 Task: Create a due date automation trigger when advanced on, on the wednesday after a card is due add content with a name containing resume at 11:00 AM.
Action: Mouse moved to (1383, 121)
Screenshot: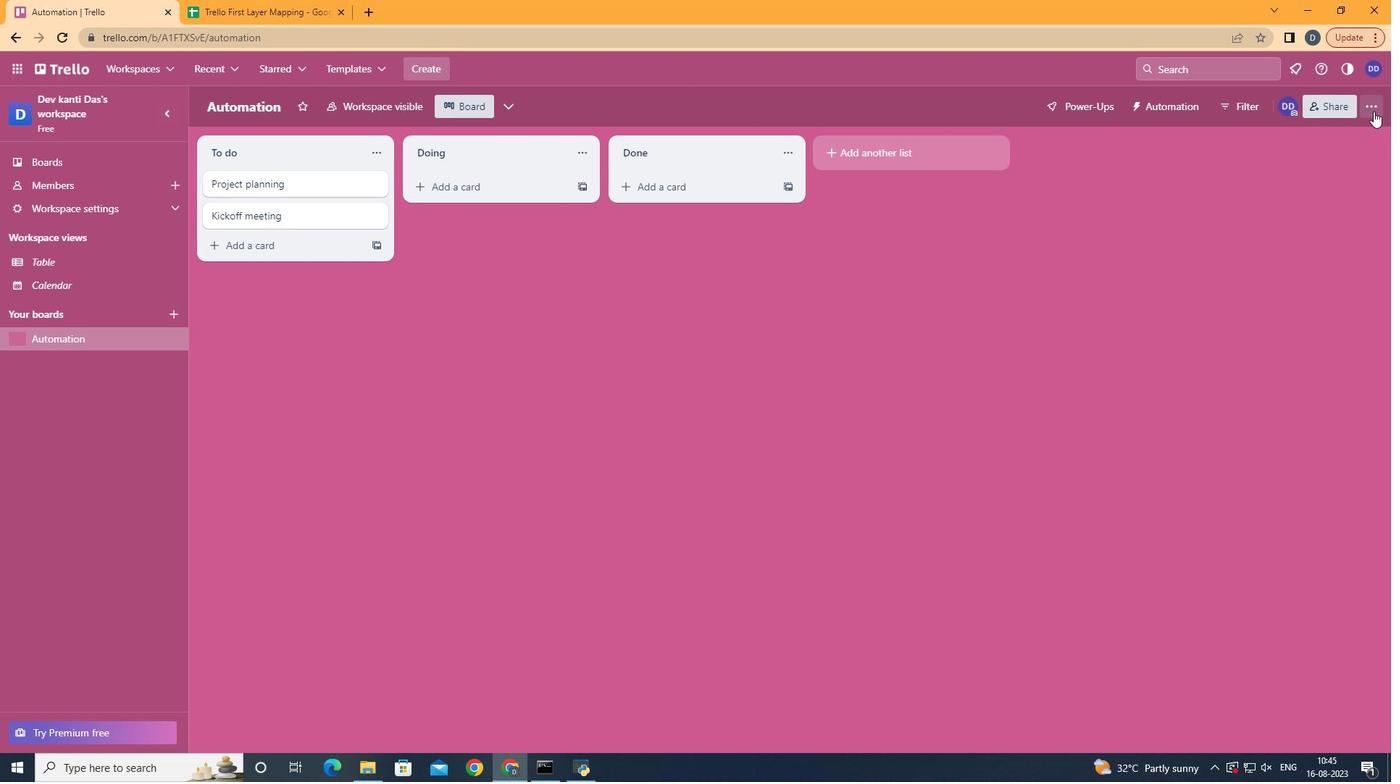 
Action: Mouse pressed left at (1383, 121)
Screenshot: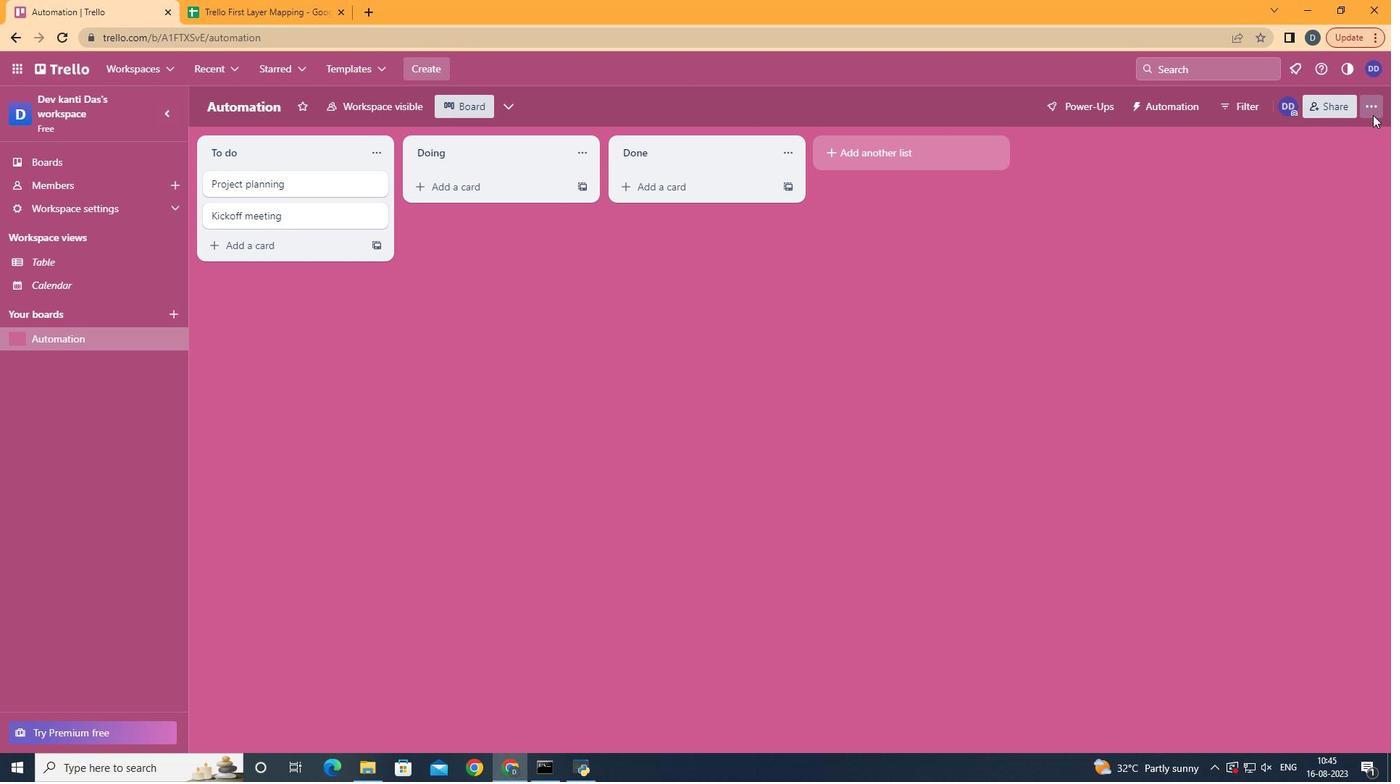 
Action: Mouse moved to (1286, 336)
Screenshot: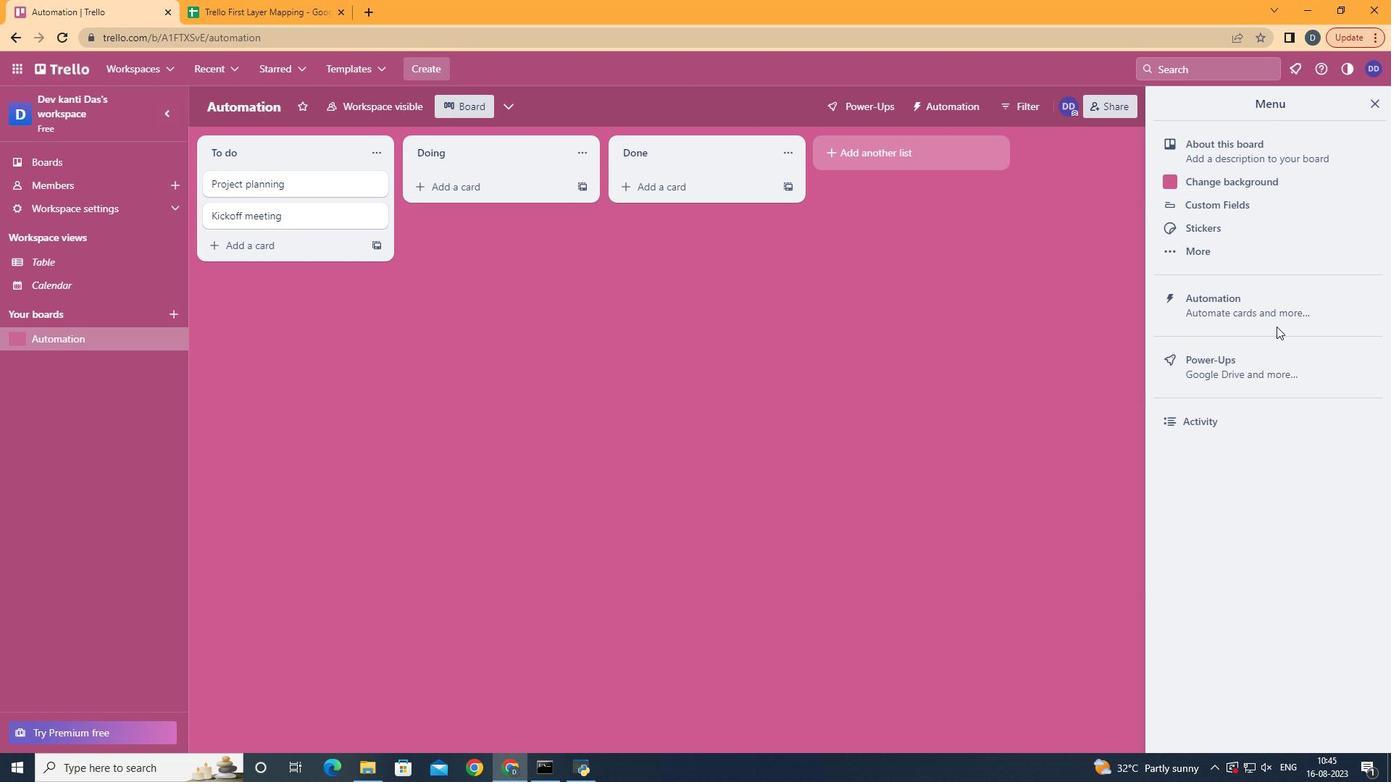 
Action: Mouse pressed left at (1286, 336)
Screenshot: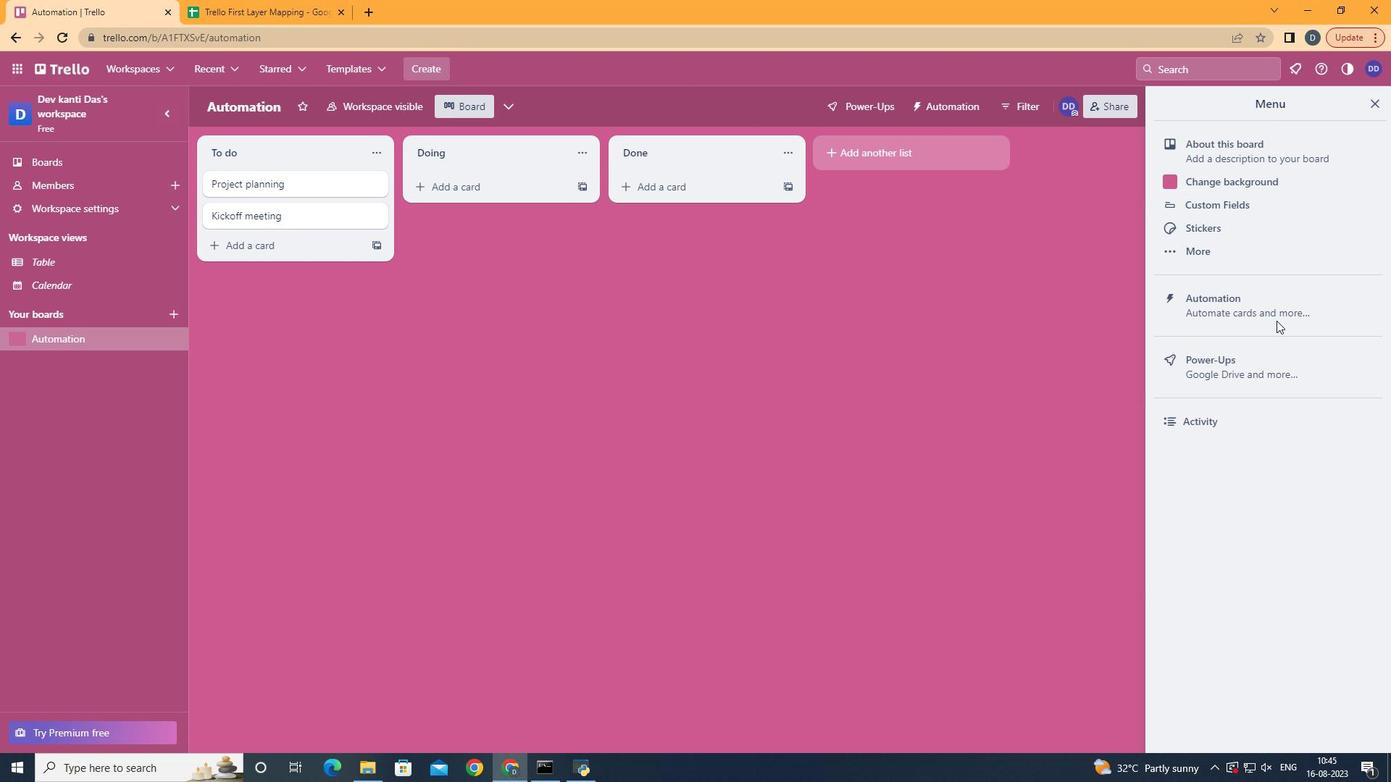 
Action: Mouse moved to (1290, 315)
Screenshot: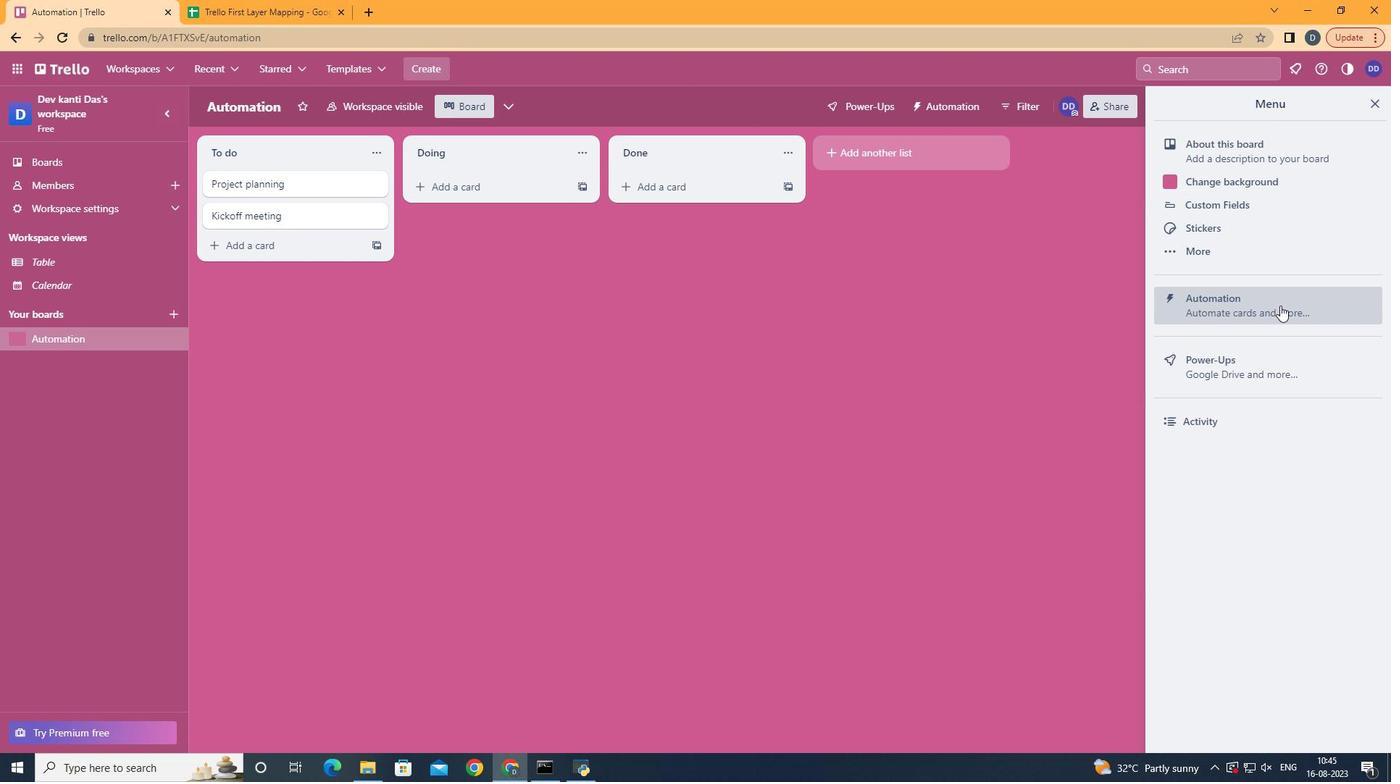 
Action: Mouse pressed left at (1290, 315)
Screenshot: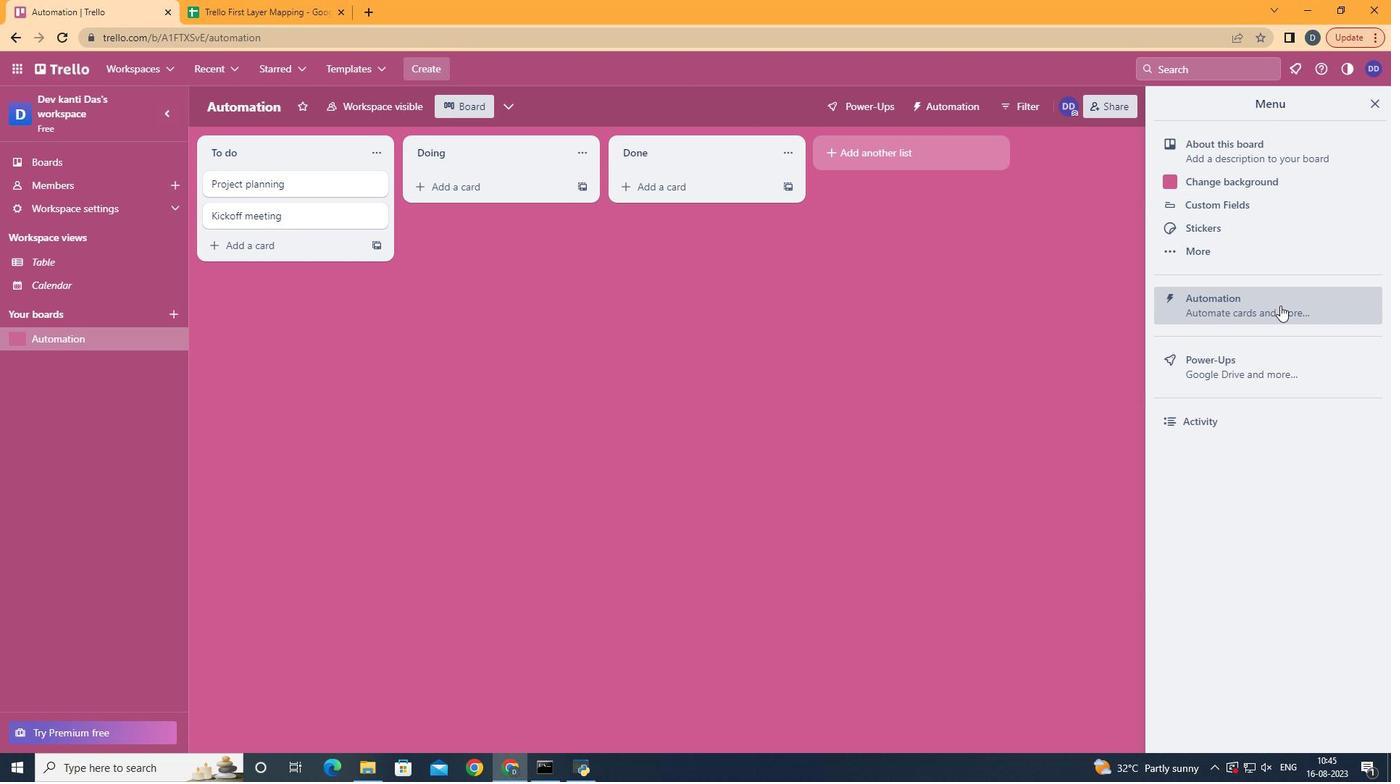 
Action: Mouse moved to (286, 295)
Screenshot: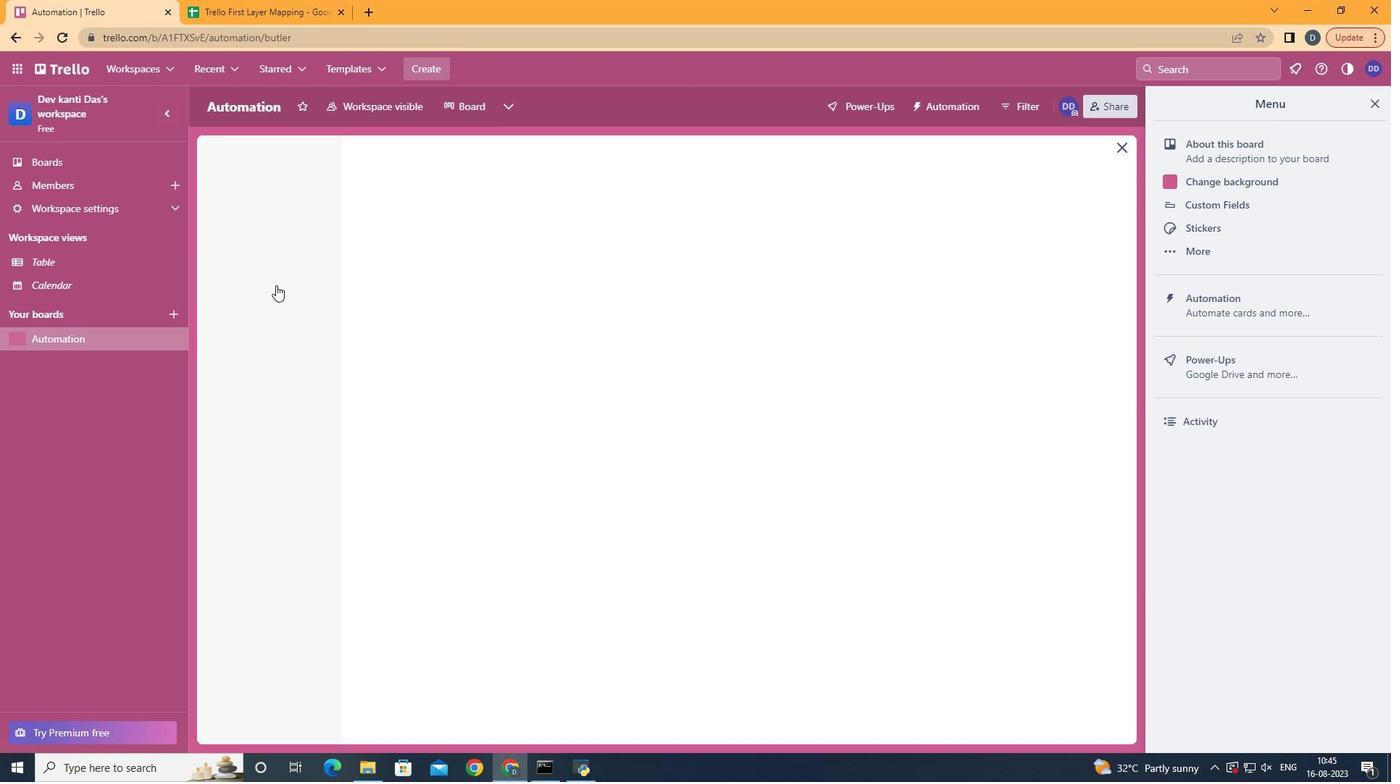 
Action: Mouse pressed left at (286, 295)
Screenshot: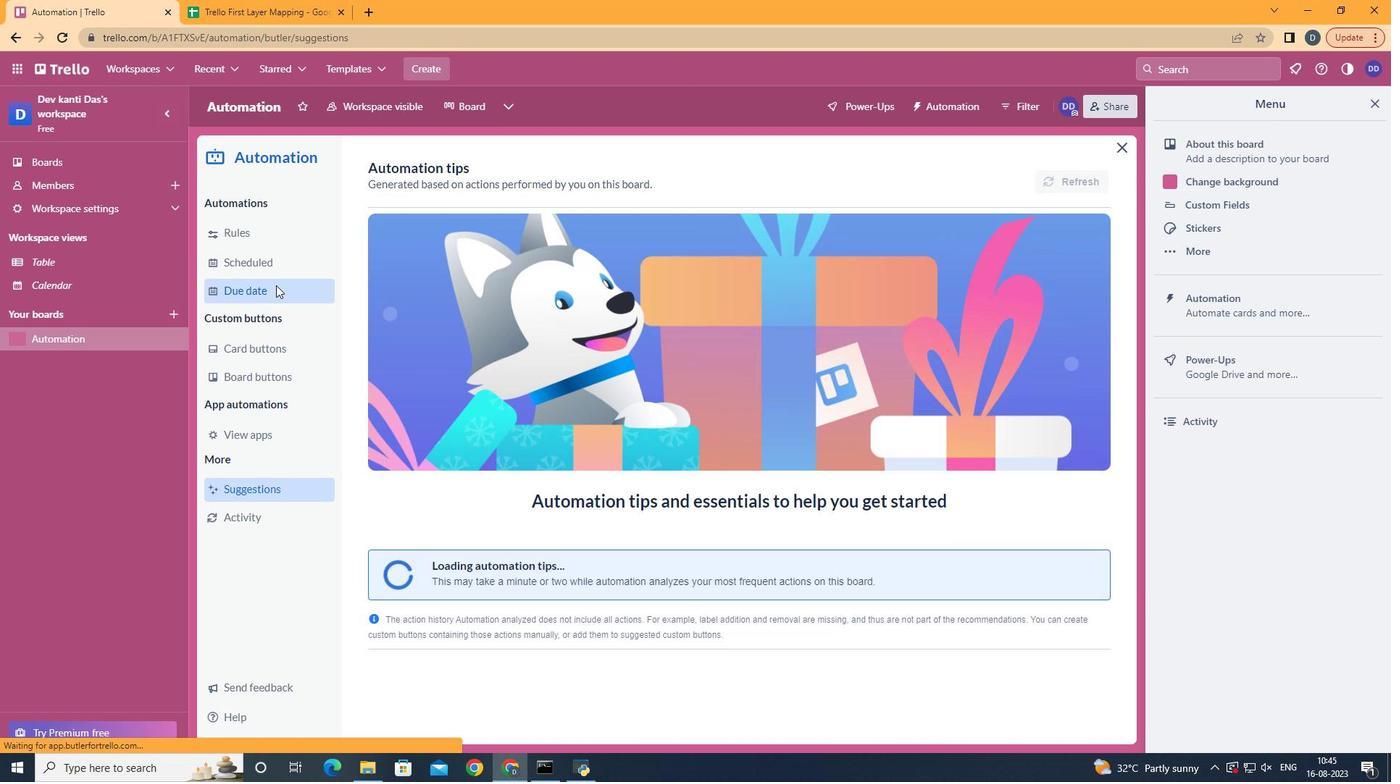 
Action: Mouse moved to (1012, 174)
Screenshot: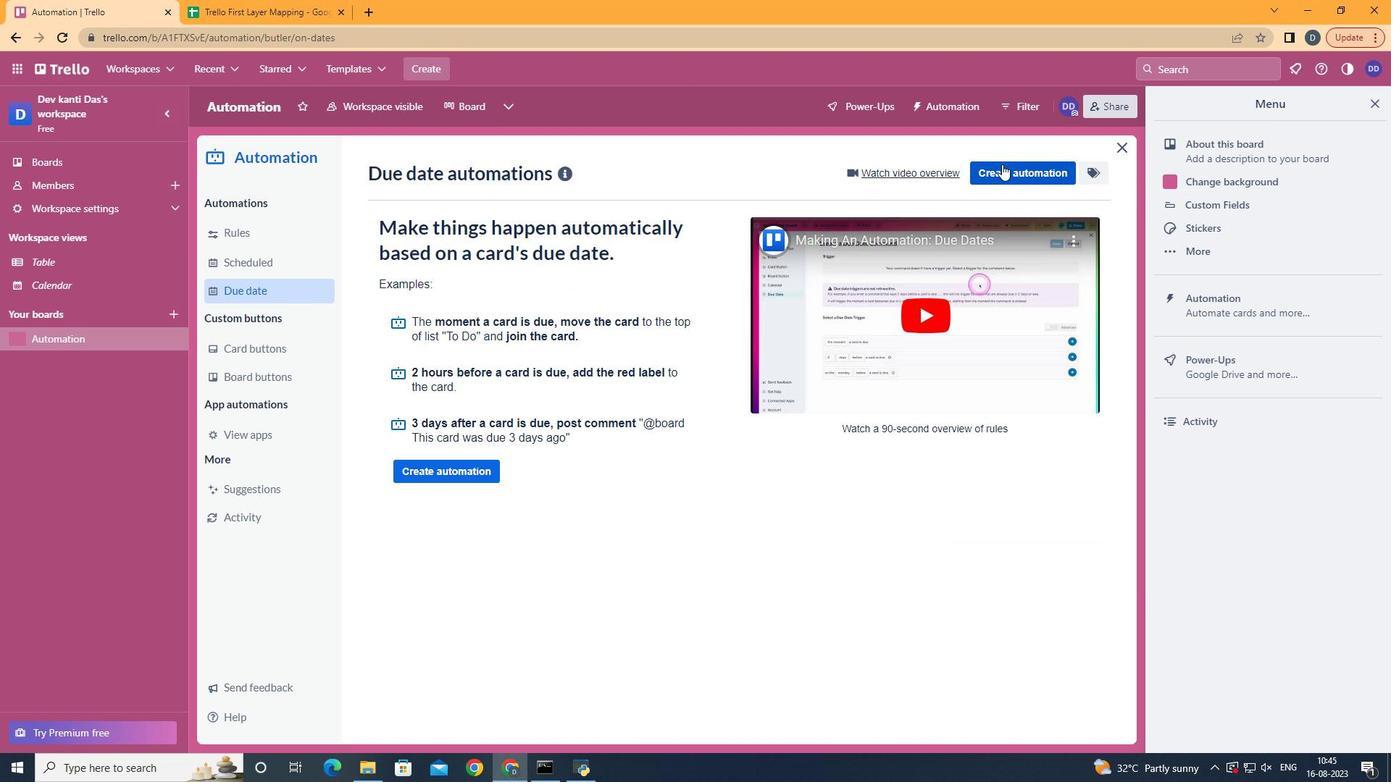
Action: Mouse pressed left at (1012, 174)
Screenshot: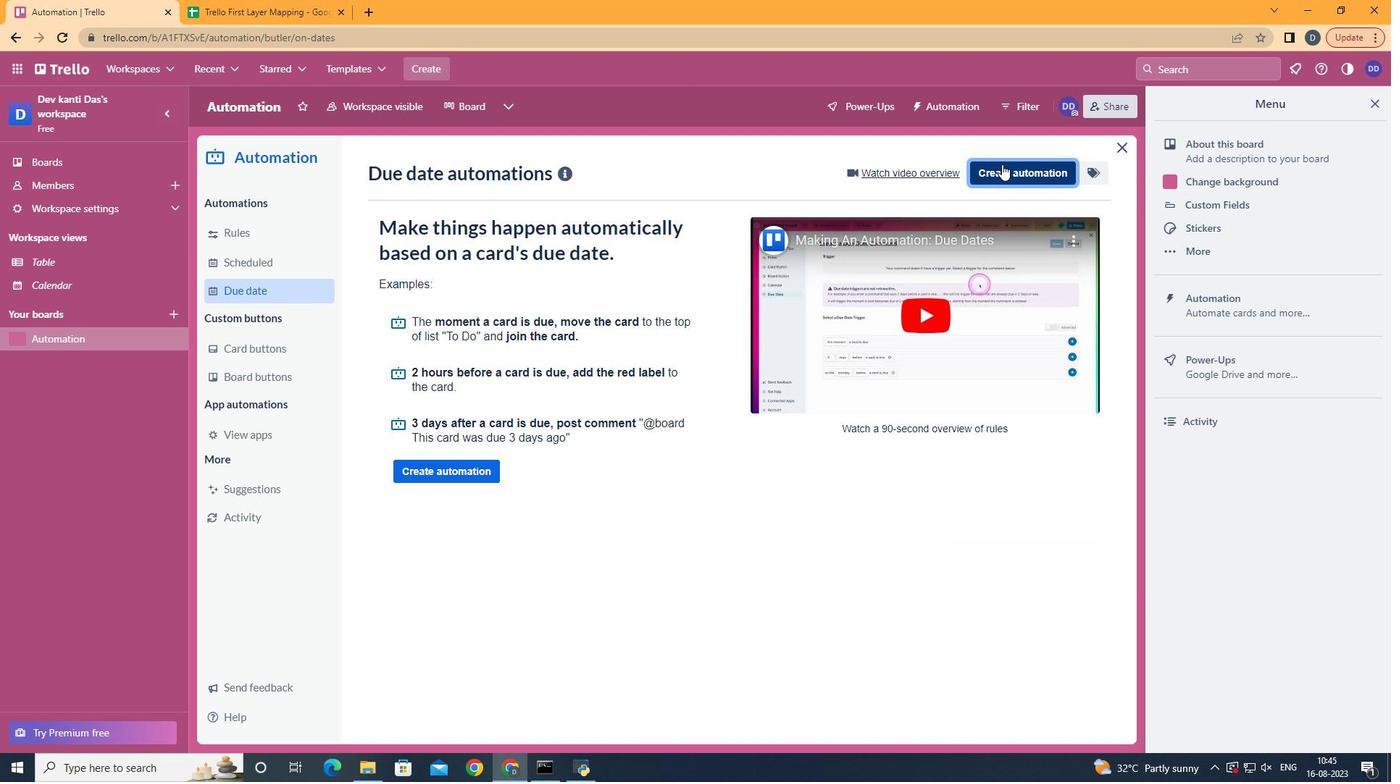 
Action: Mouse moved to (727, 325)
Screenshot: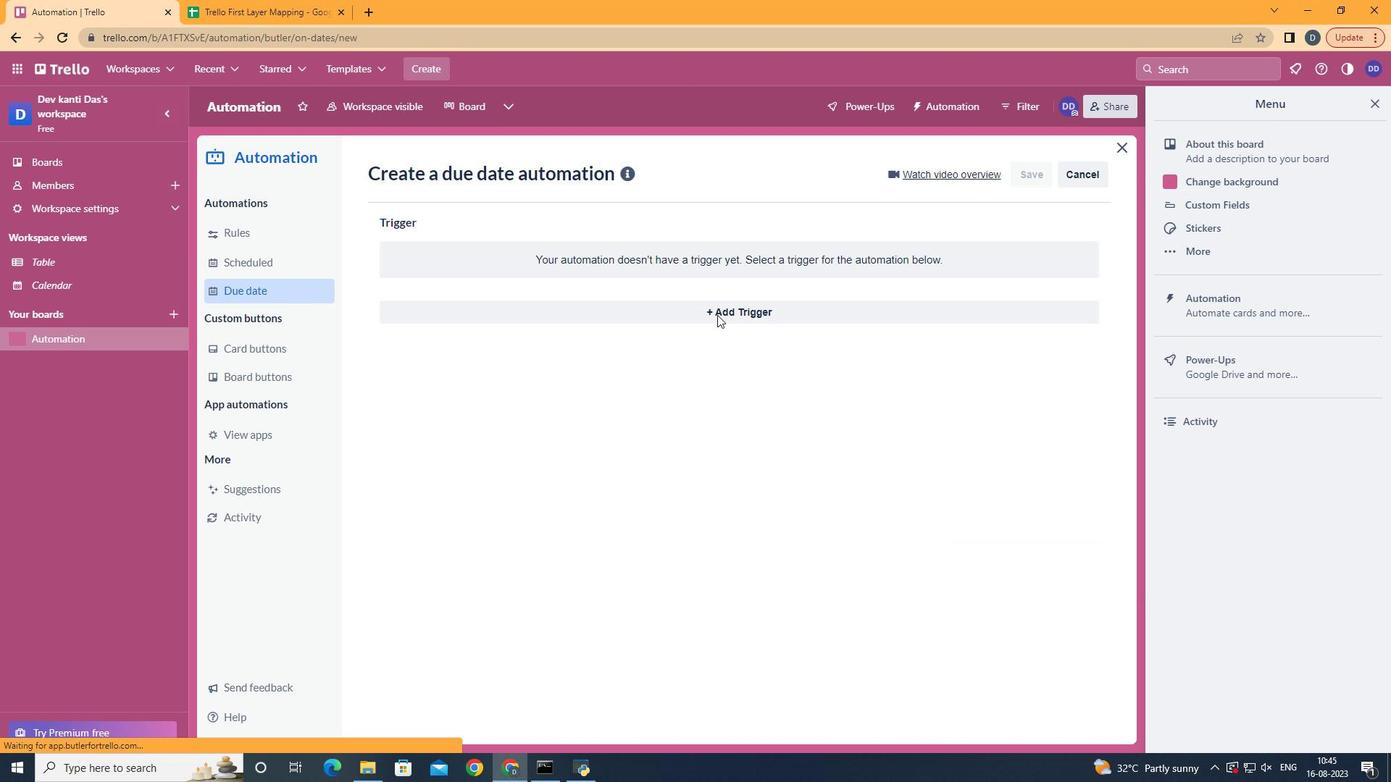 
Action: Mouse pressed left at (727, 325)
Screenshot: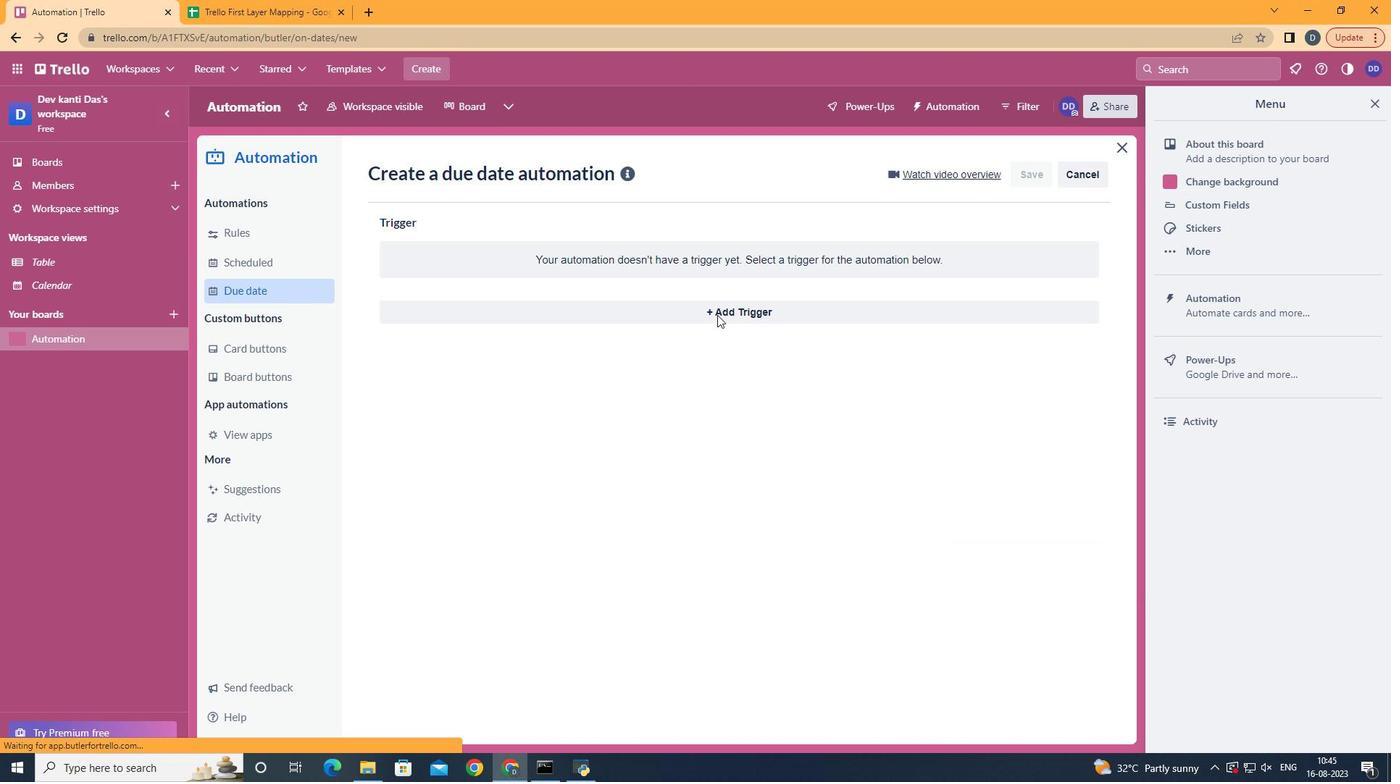 
Action: Mouse moved to (475, 445)
Screenshot: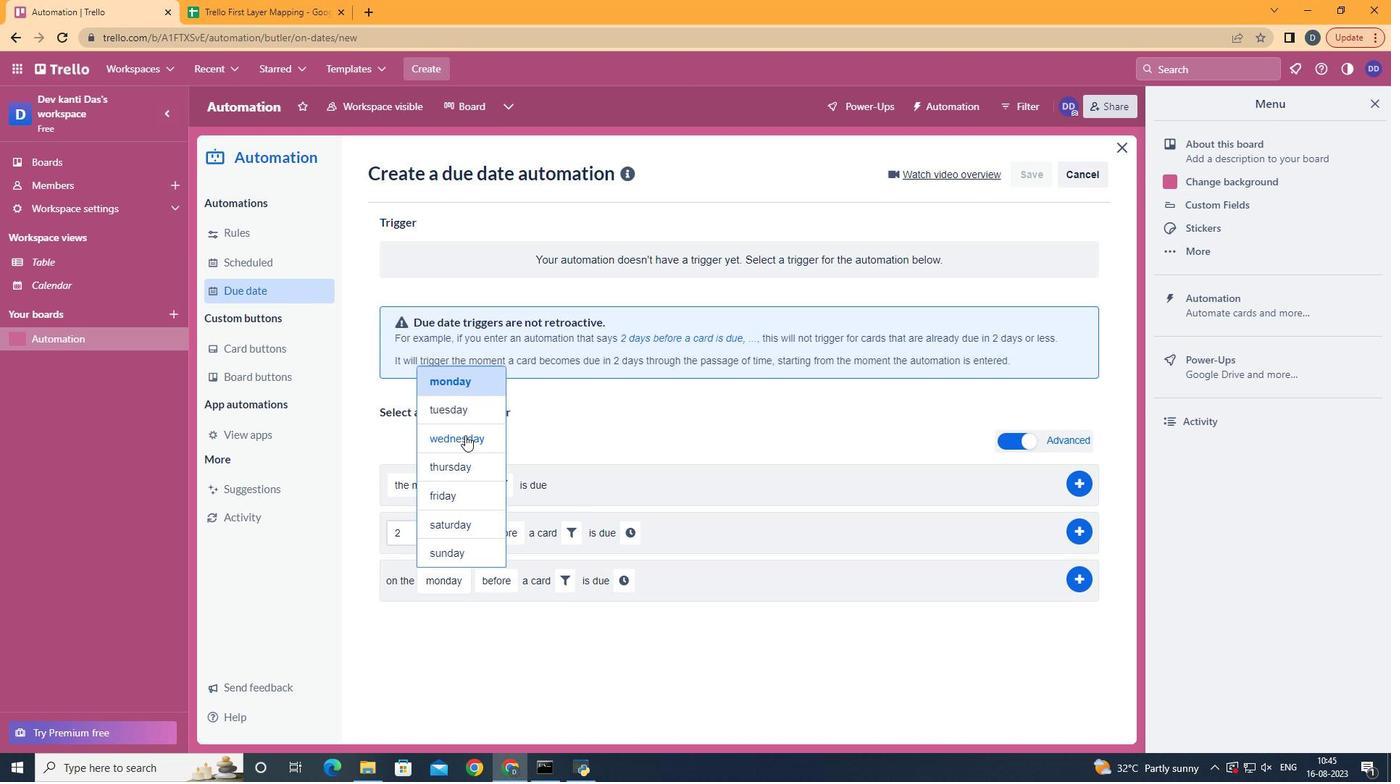 
Action: Mouse pressed left at (475, 445)
Screenshot: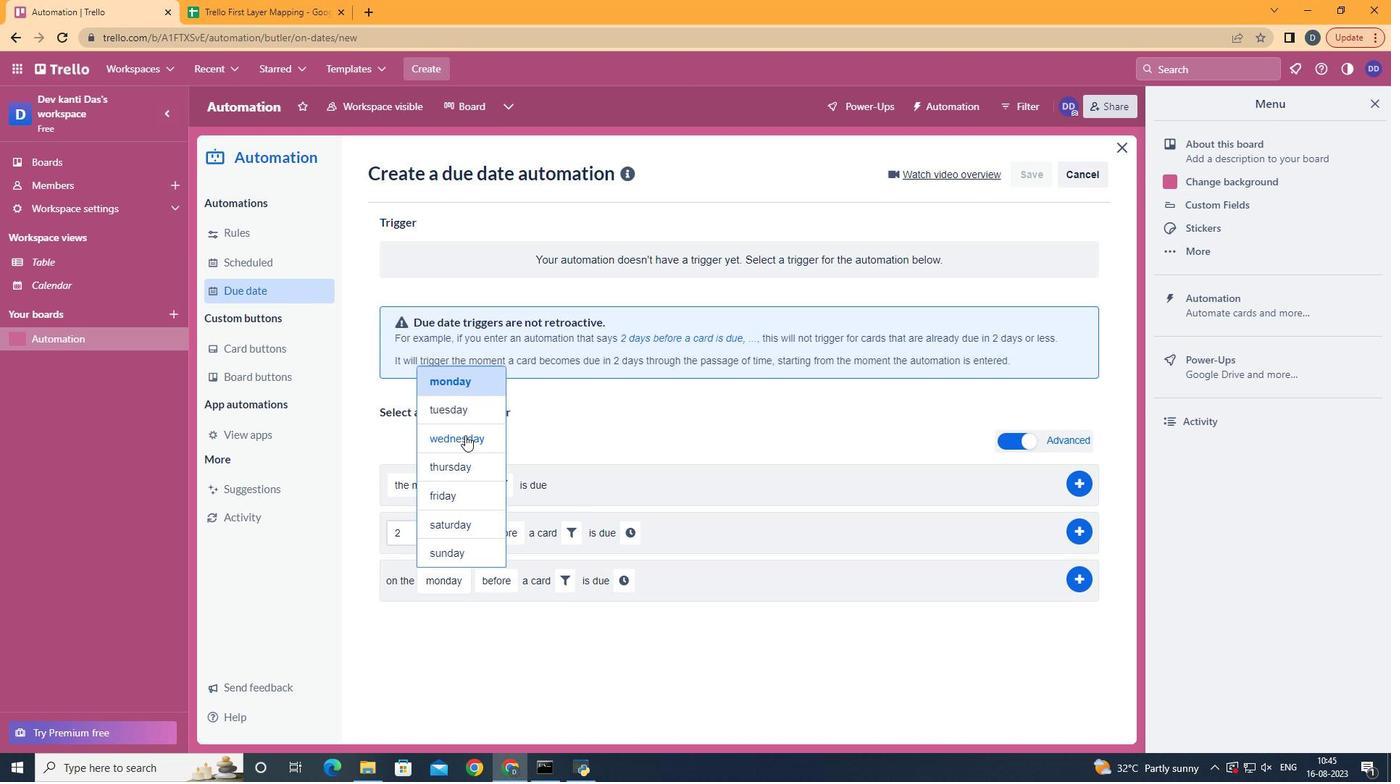 
Action: Mouse moved to (537, 646)
Screenshot: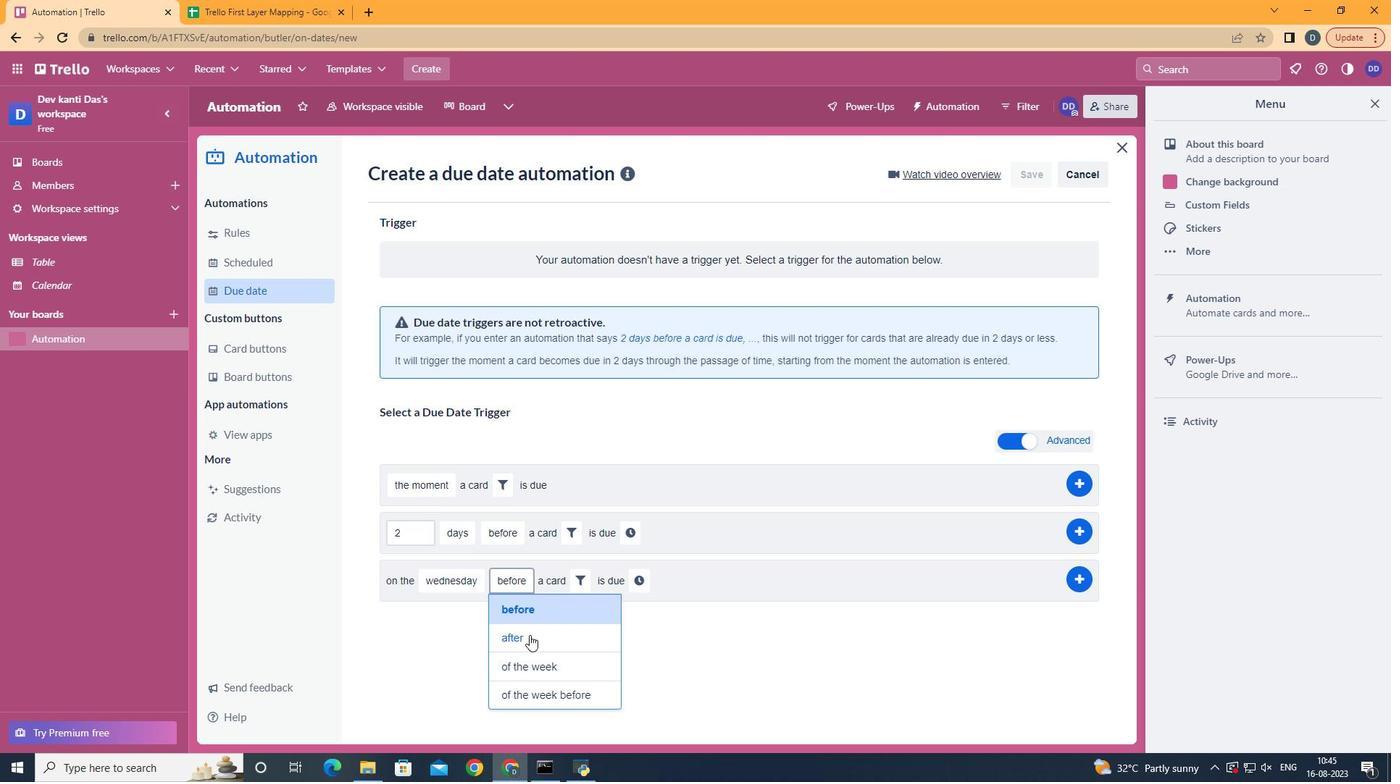
Action: Mouse pressed left at (537, 646)
Screenshot: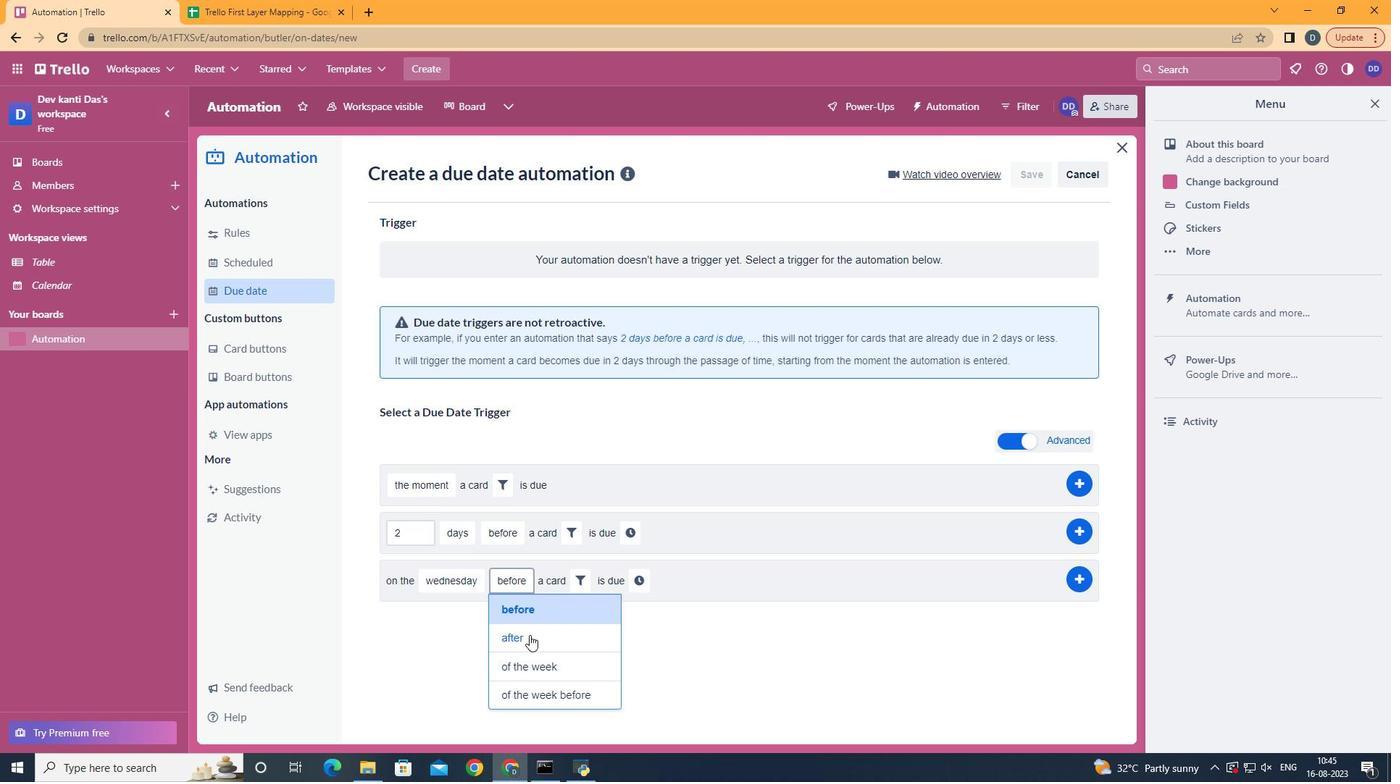 
Action: Mouse moved to (581, 586)
Screenshot: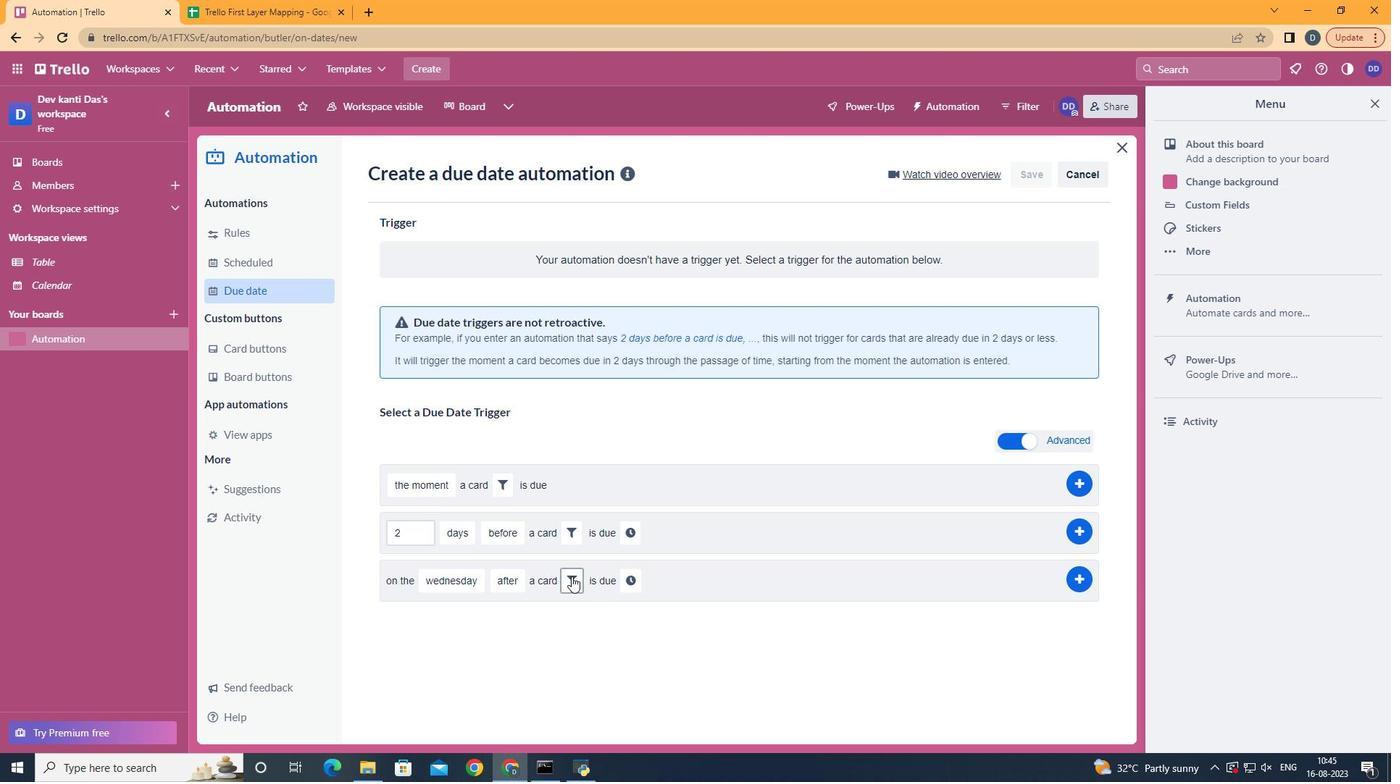 
Action: Mouse pressed left at (581, 586)
Screenshot: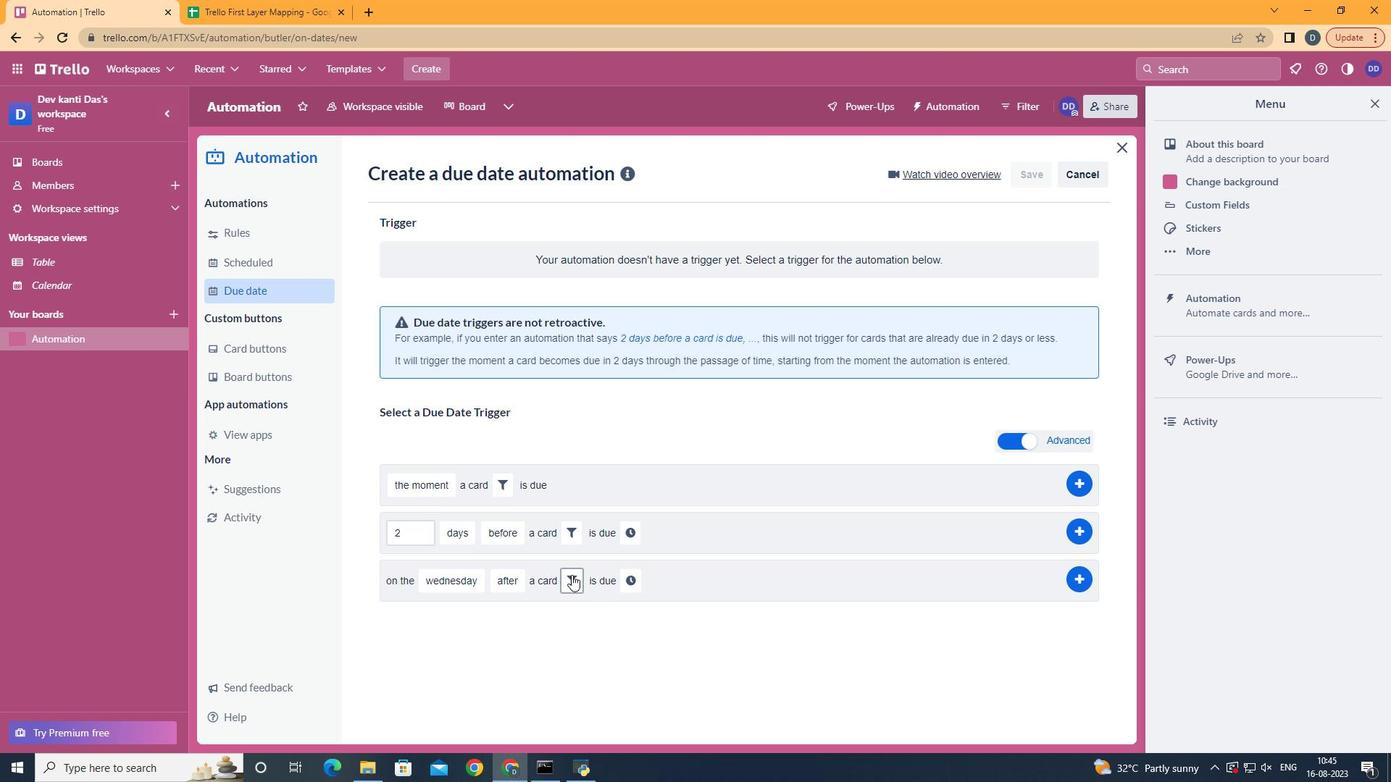 
Action: Mouse moved to (762, 632)
Screenshot: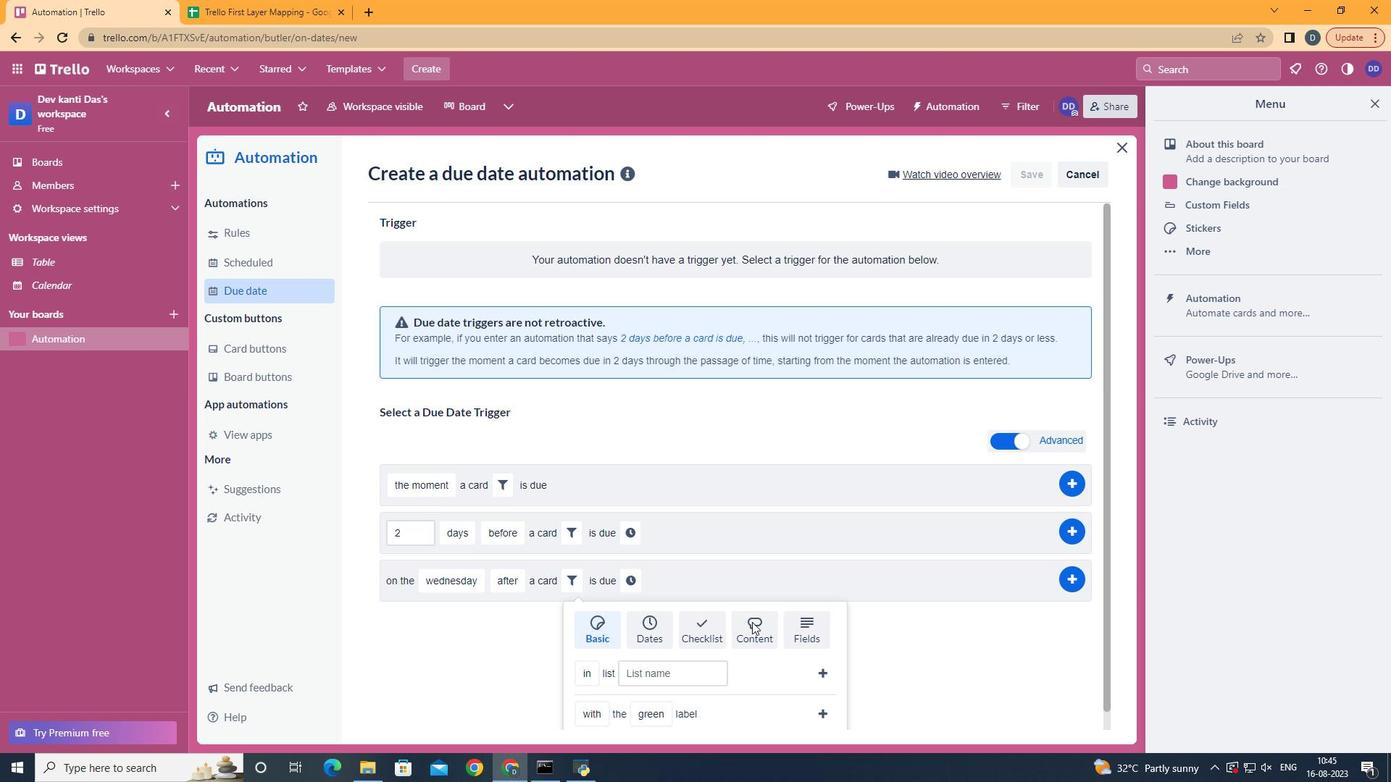 
Action: Mouse pressed left at (762, 632)
Screenshot: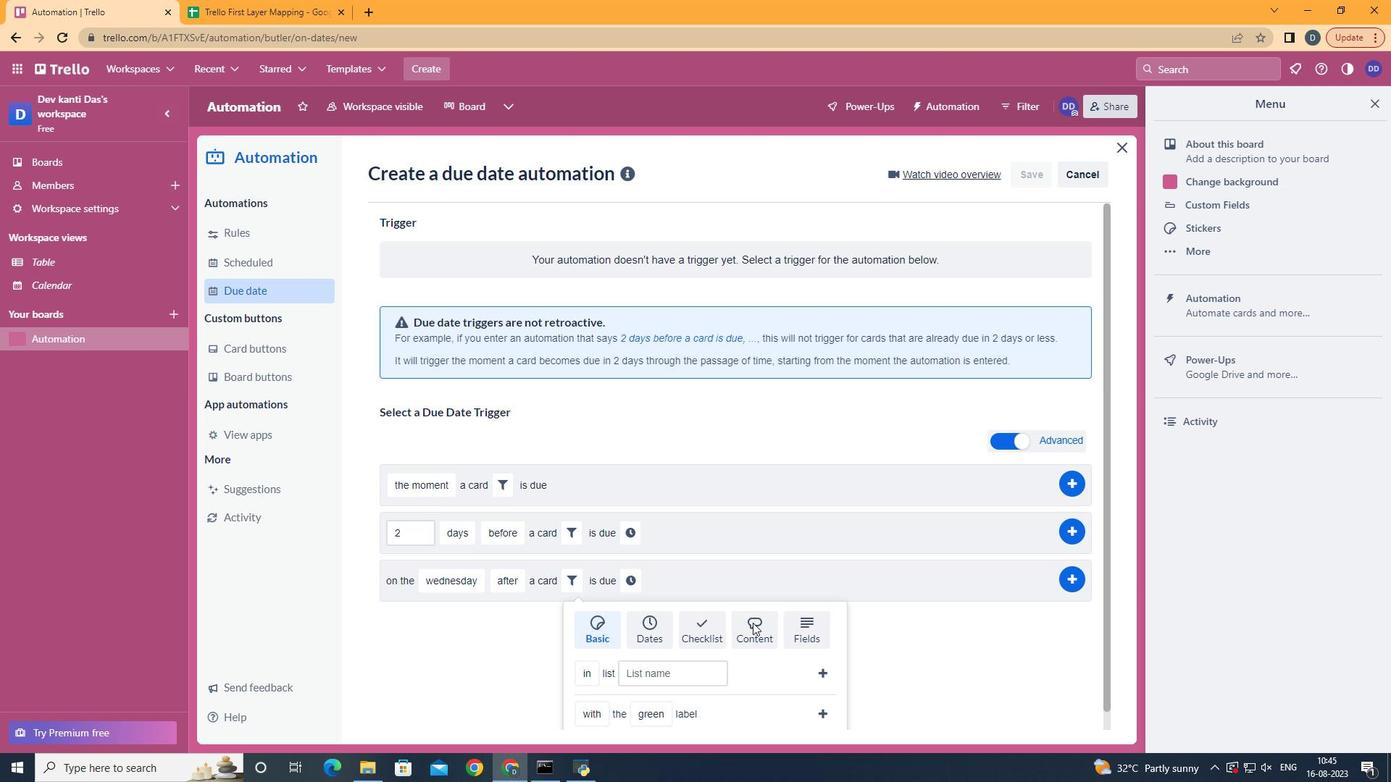 
Action: Mouse moved to (730, 574)
Screenshot: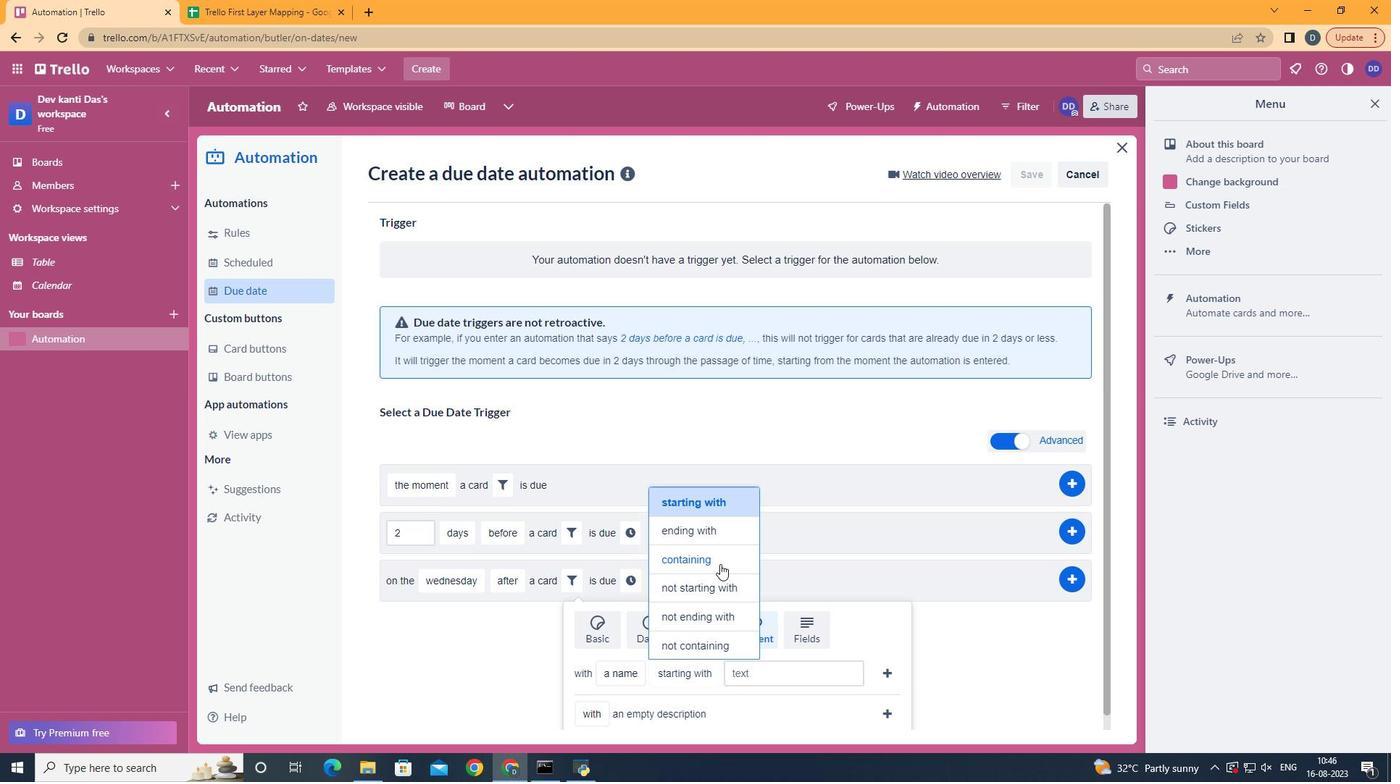 
Action: Mouse pressed left at (730, 574)
Screenshot: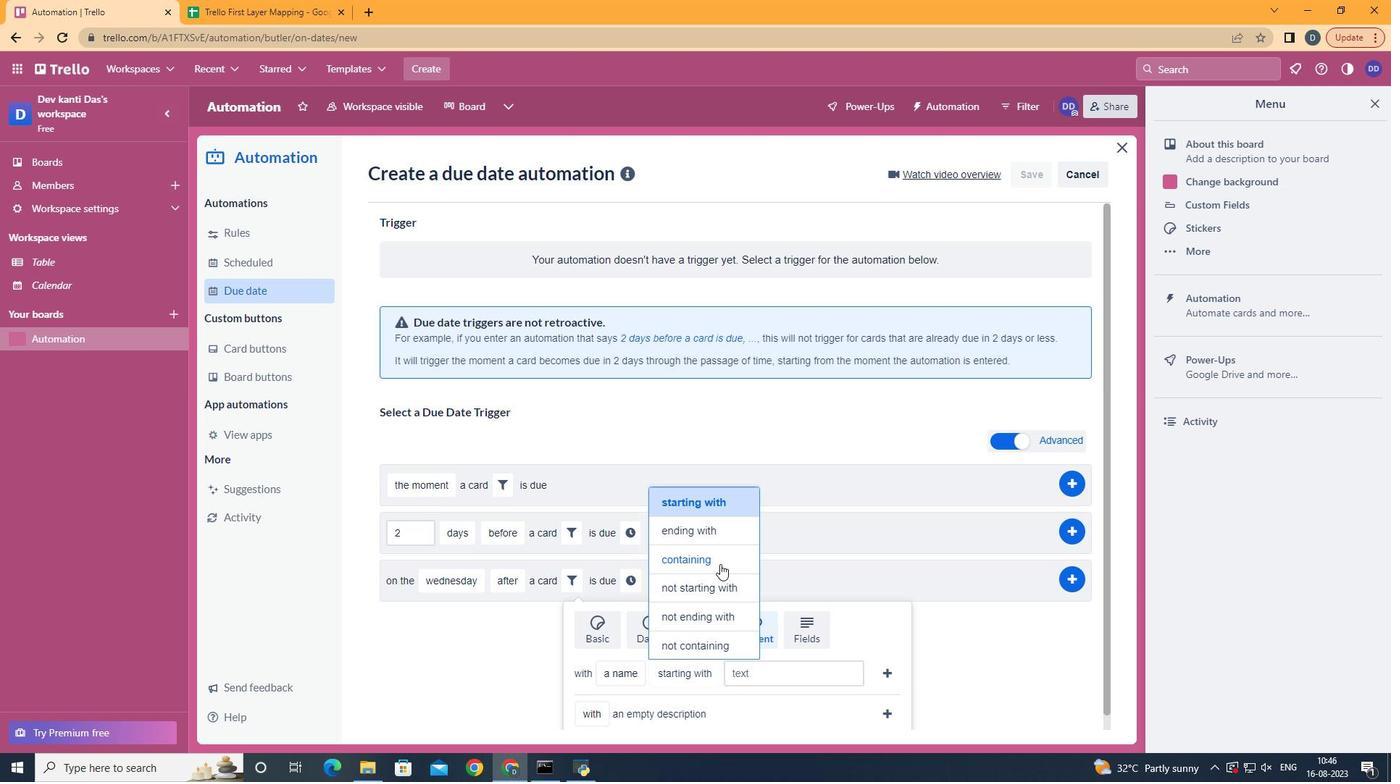 
Action: Mouse moved to (783, 683)
Screenshot: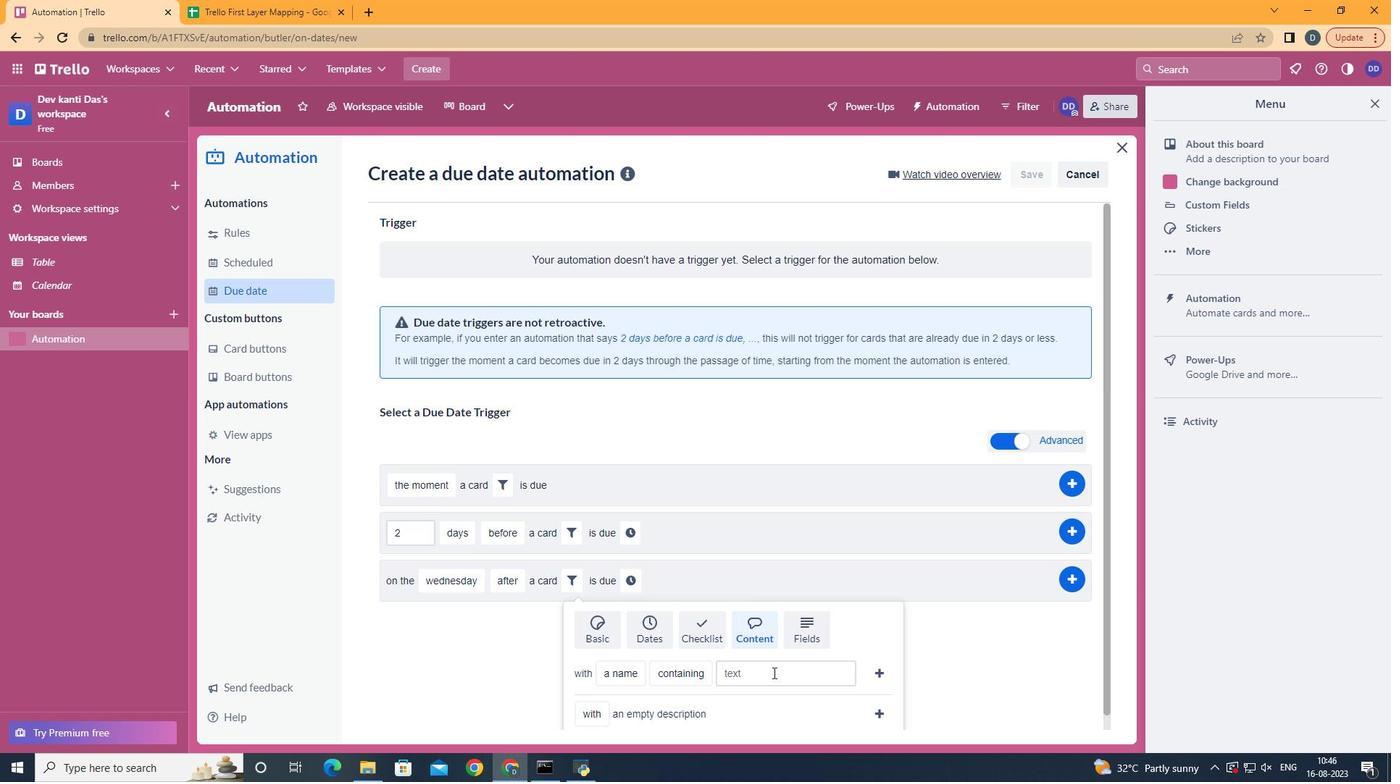 
Action: Mouse pressed left at (783, 683)
Screenshot: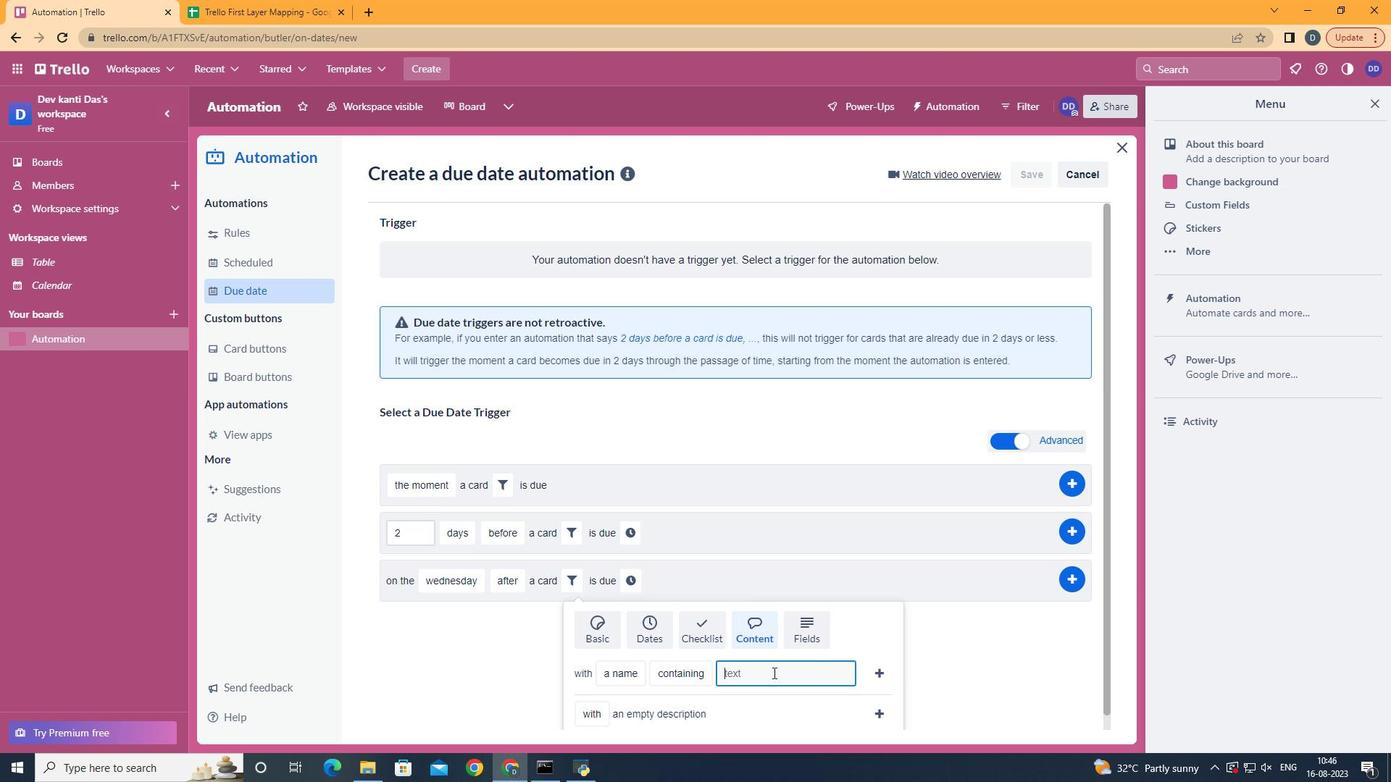 
Action: Mouse moved to (783, 683)
Screenshot: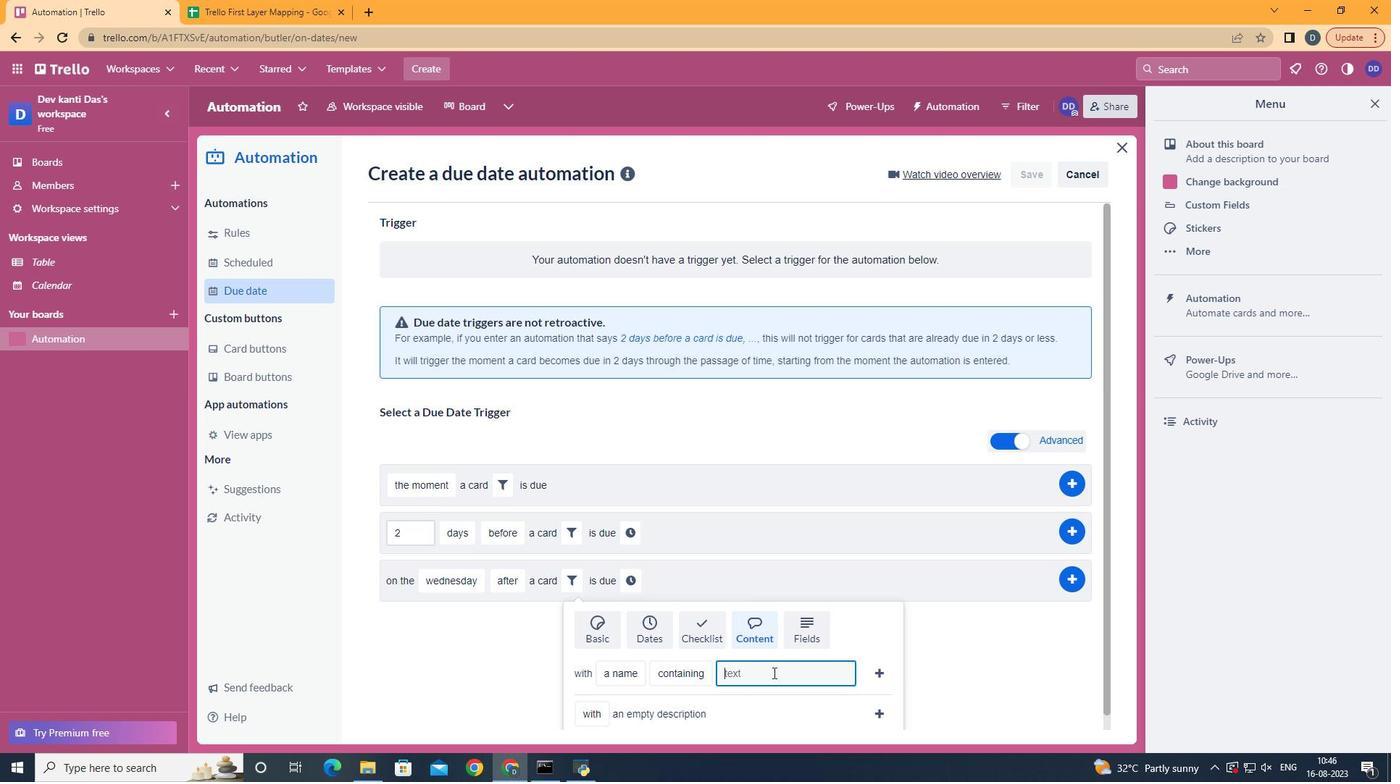 
Action: Key pressed <Key.shift>Res<Key.backspace><Key.backspace><Key.backspace>resume
Screenshot: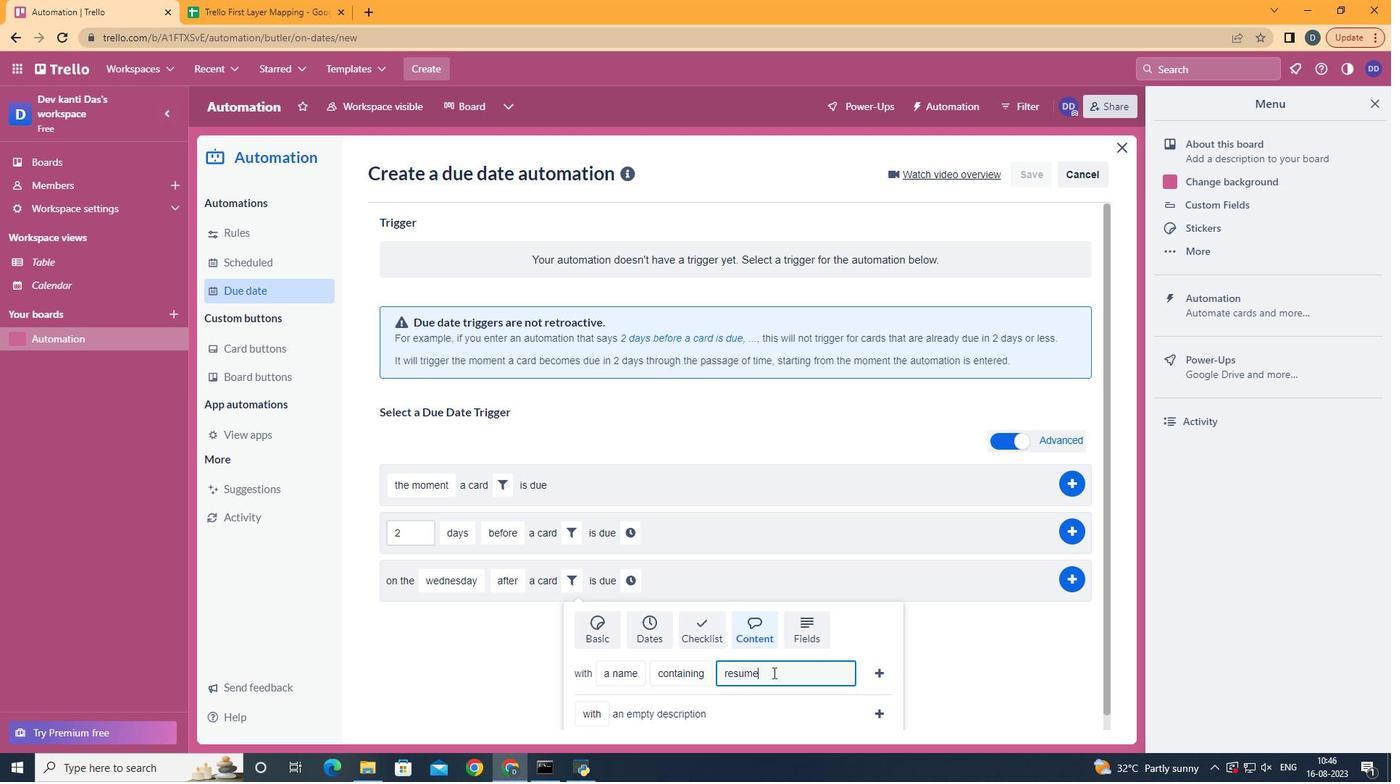 
Action: Mouse moved to (886, 684)
Screenshot: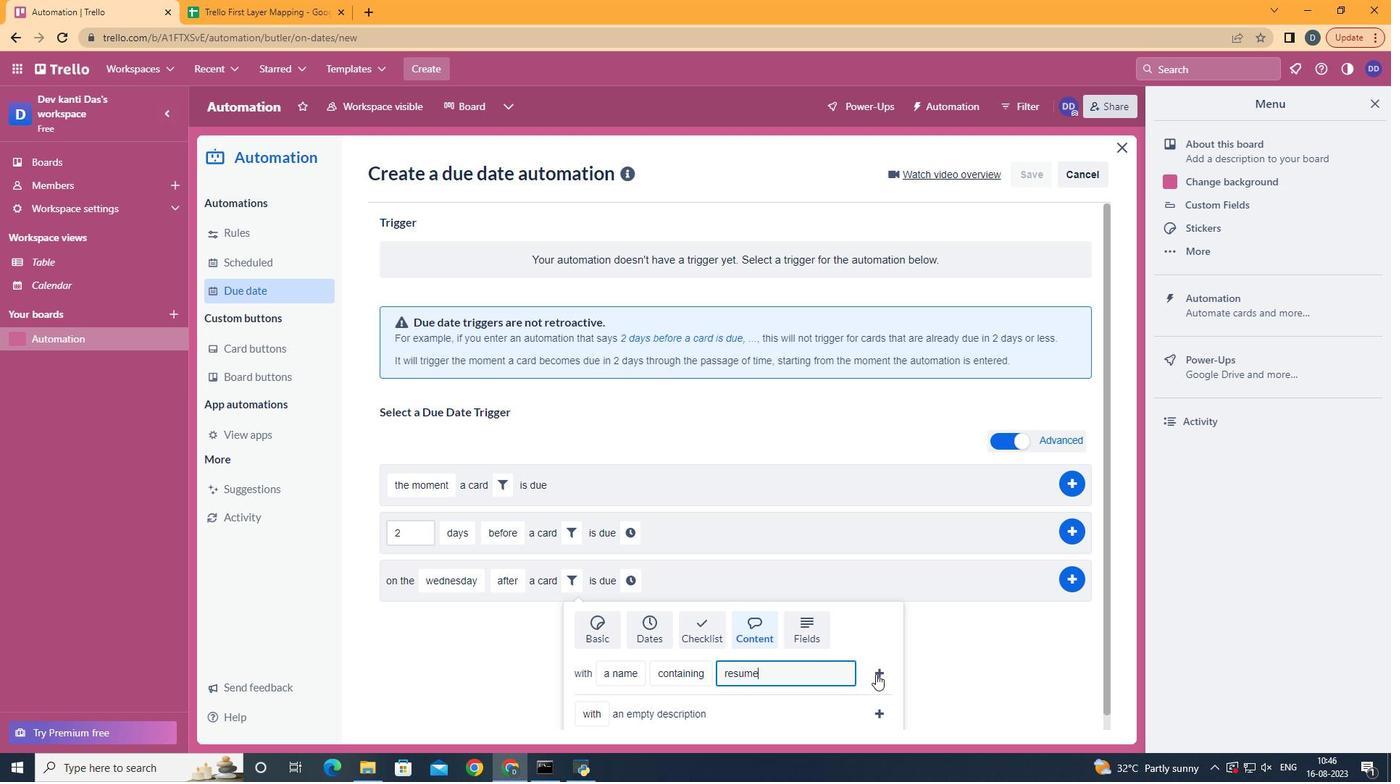 
Action: Mouse pressed left at (886, 684)
Screenshot: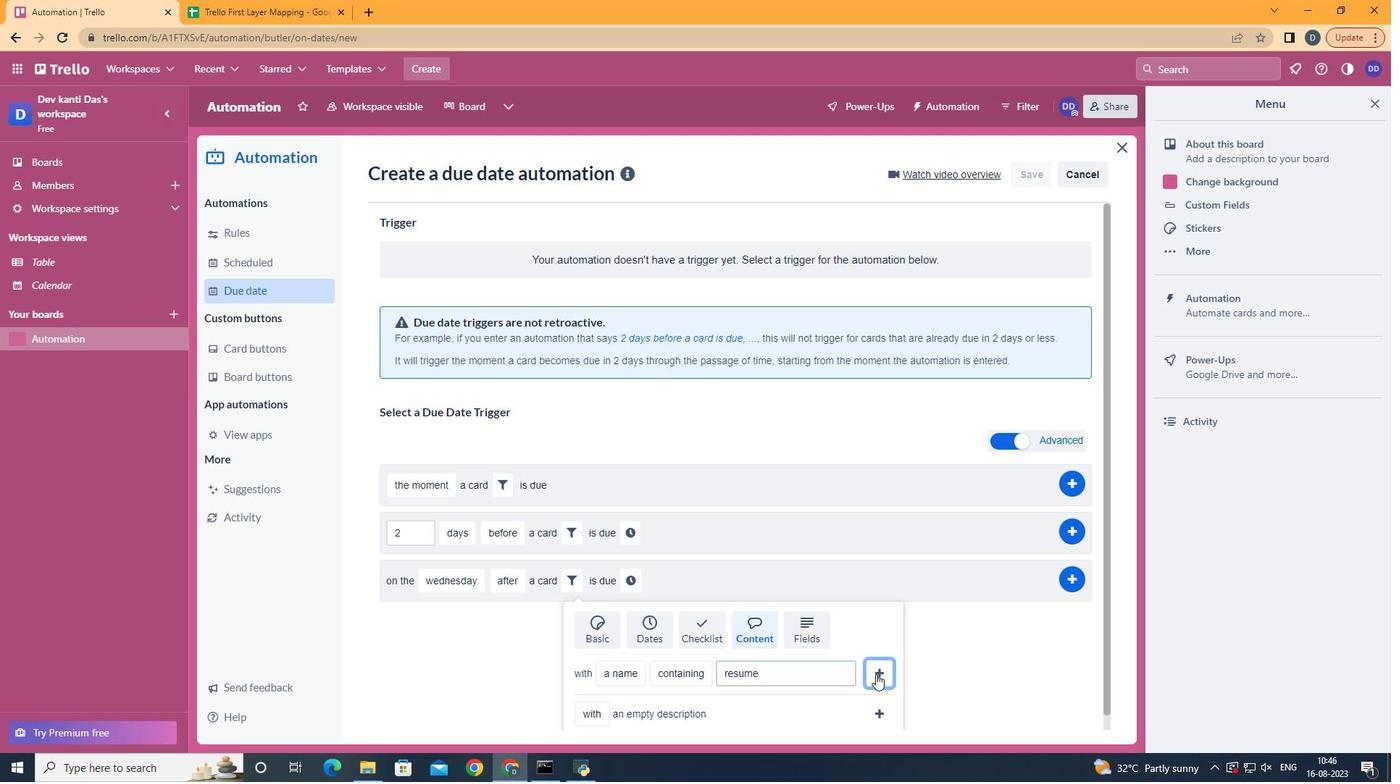 
Action: Mouse moved to (822, 593)
Screenshot: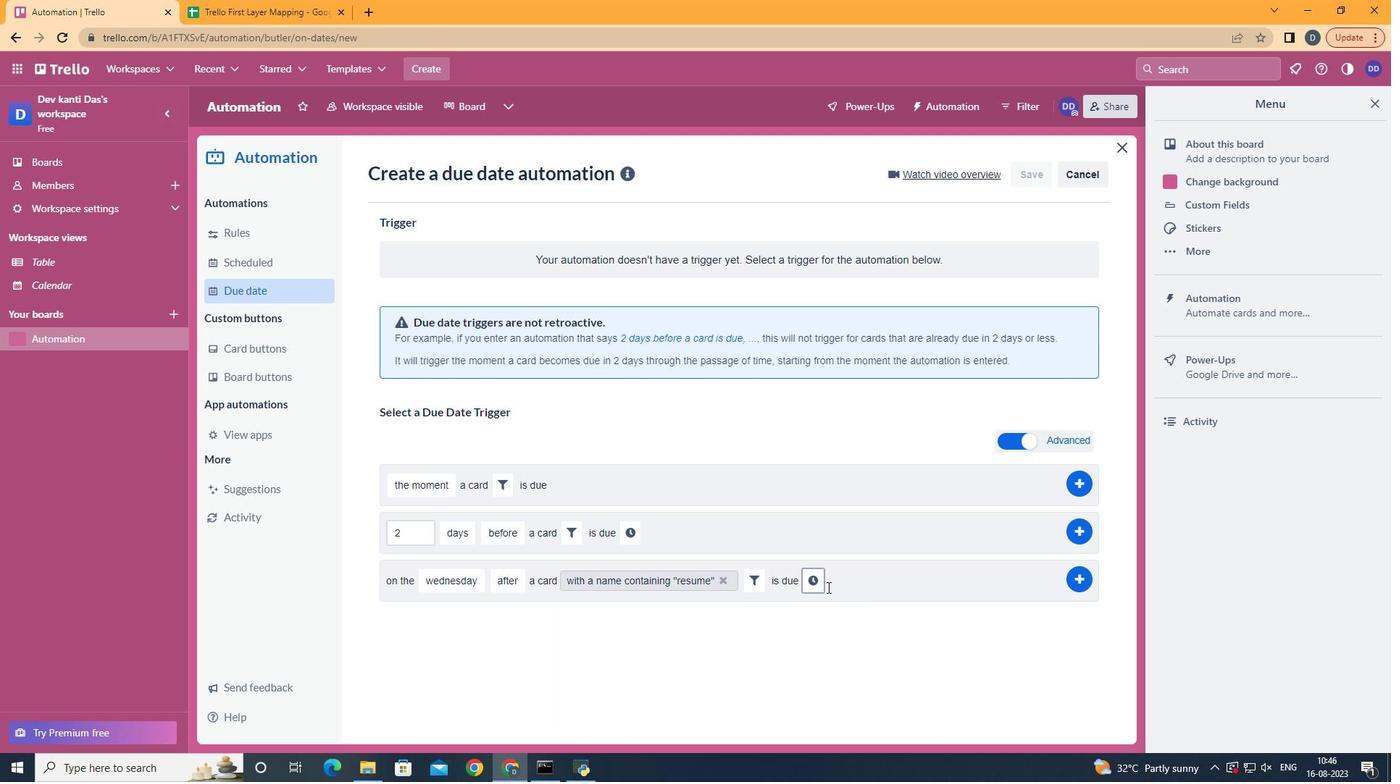 
Action: Mouse pressed left at (822, 593)
Screenshot: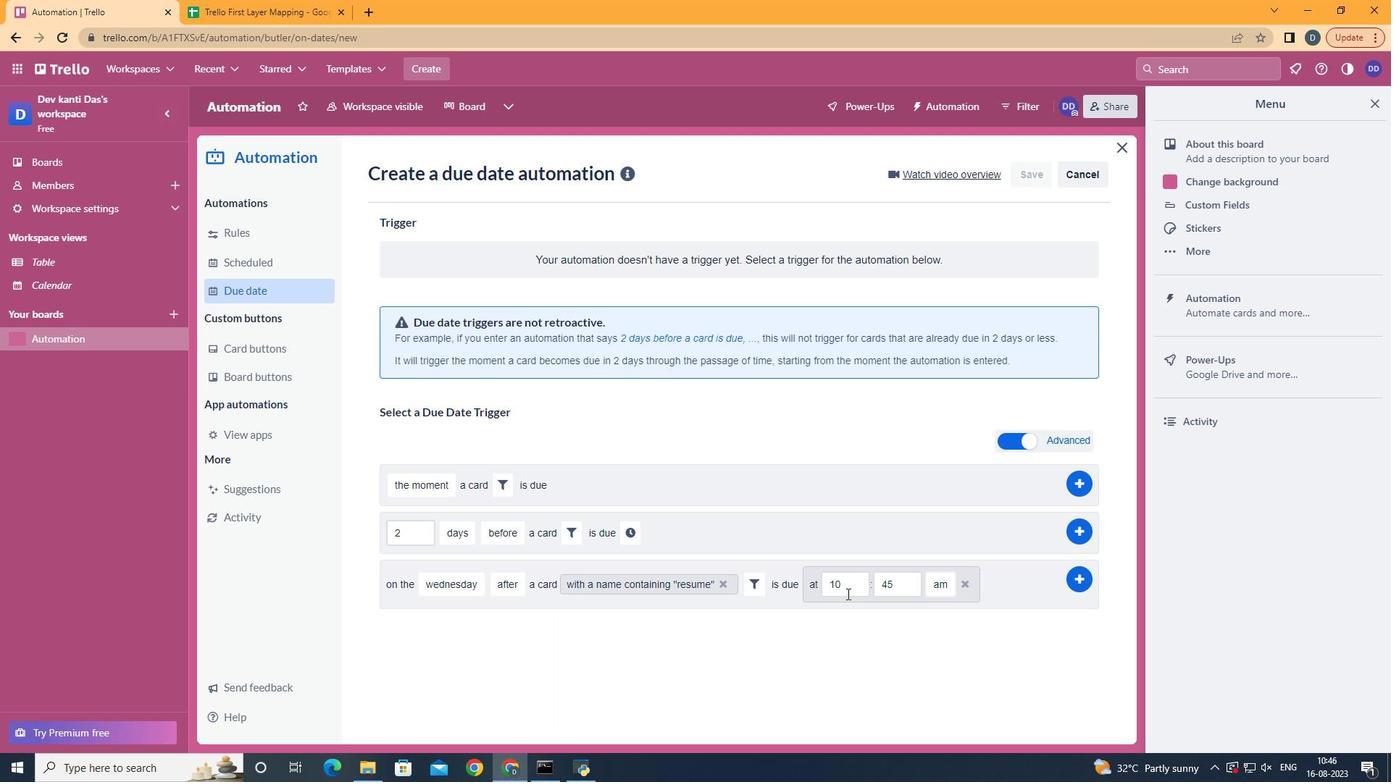 
Action: Mouse moved to (871, 607)
Screenshot: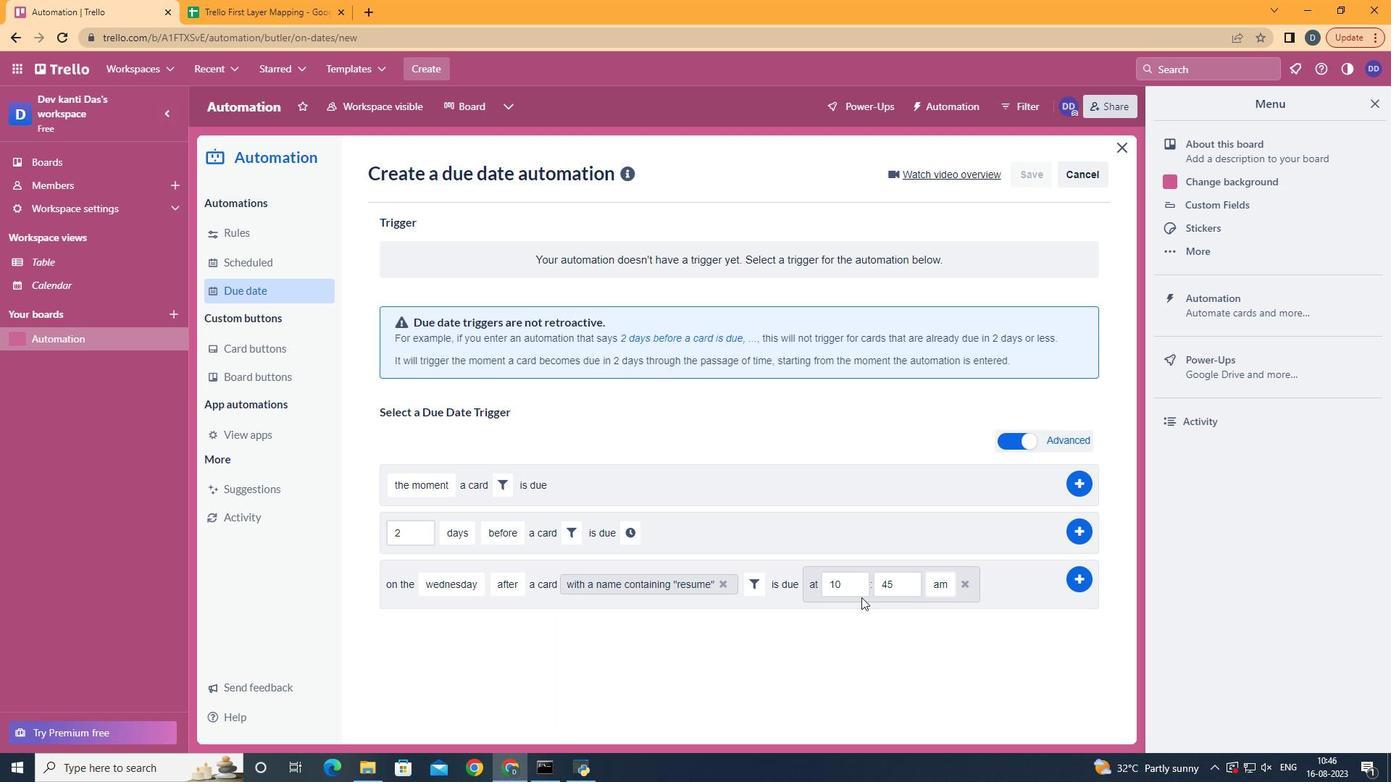 
Action: Mouse pressed left at (871, 607)
Screenshot: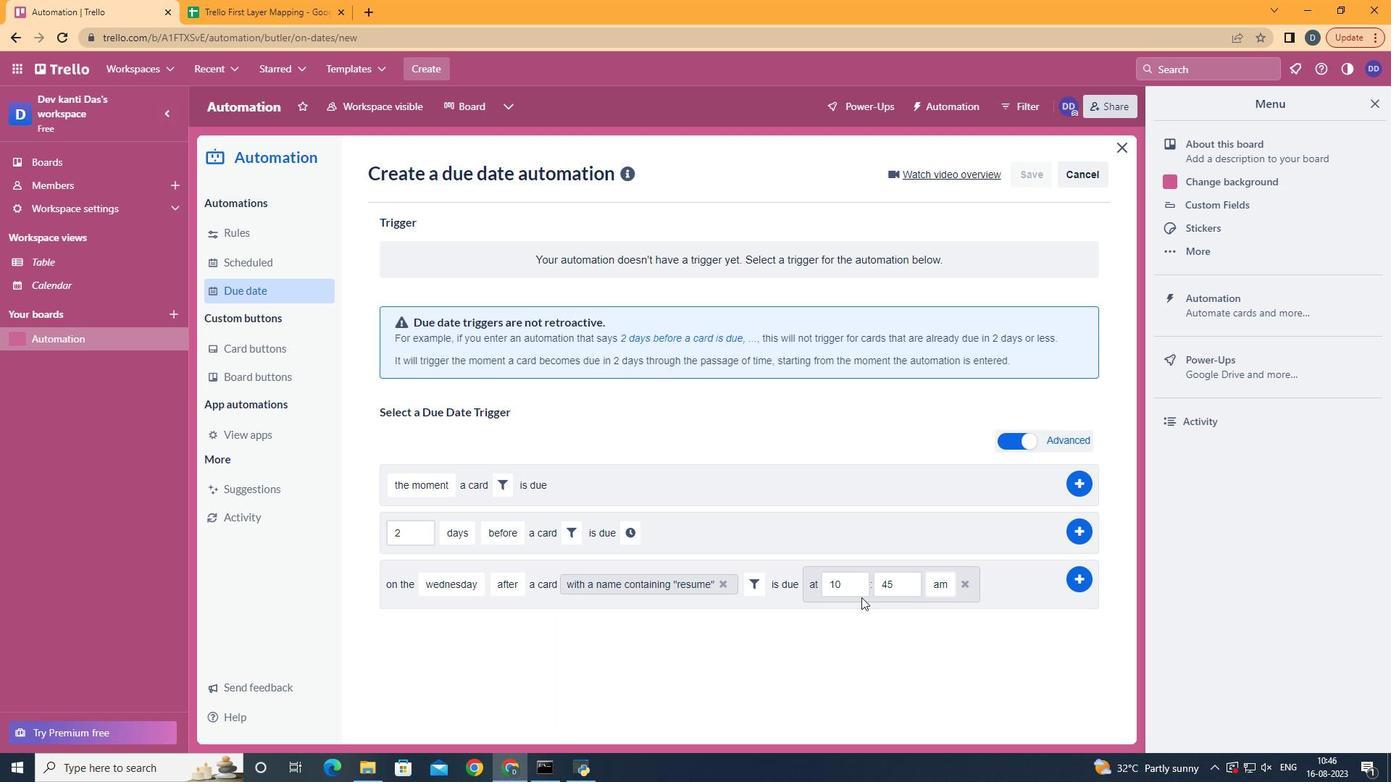 
Action: Mouse moved to (870, 597)
Screenshot: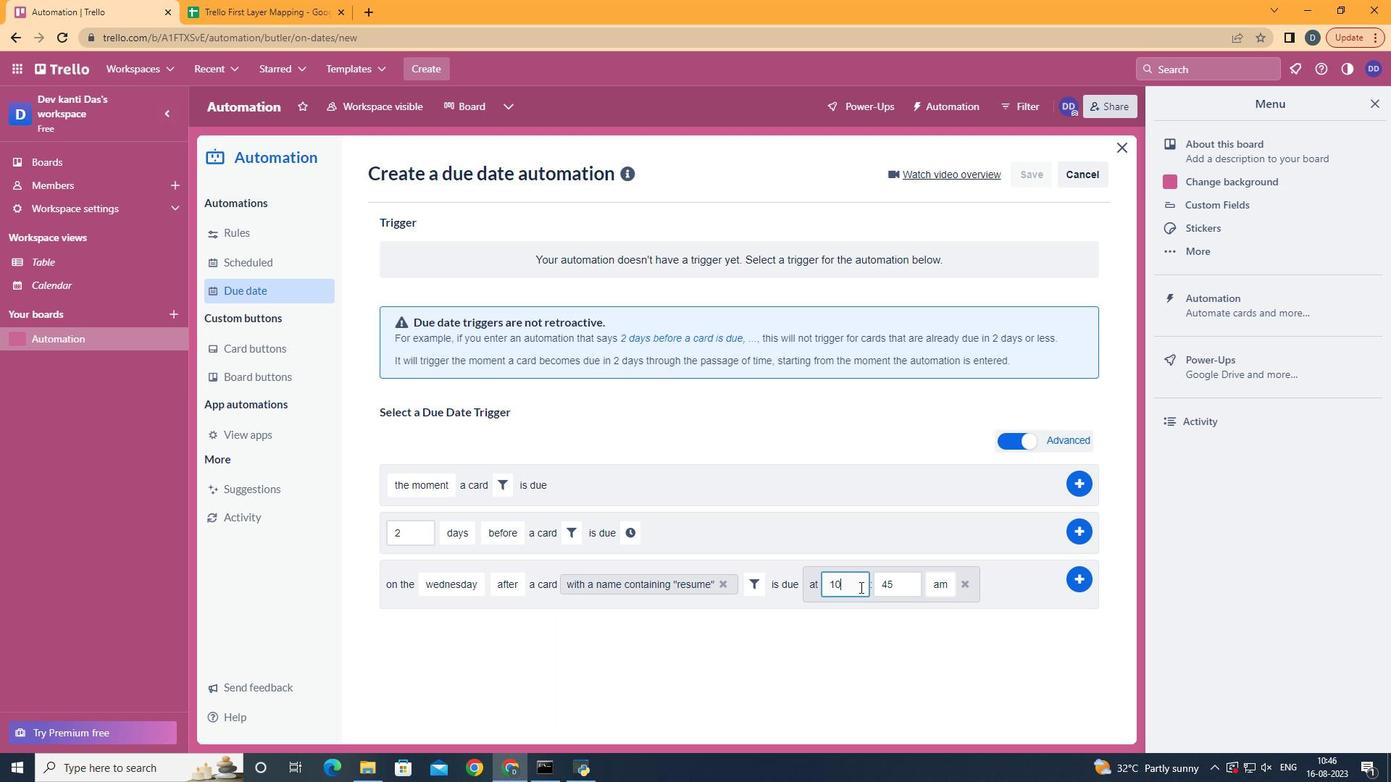 
Action: Mouse pressed left at (870, 597)
Screenshot: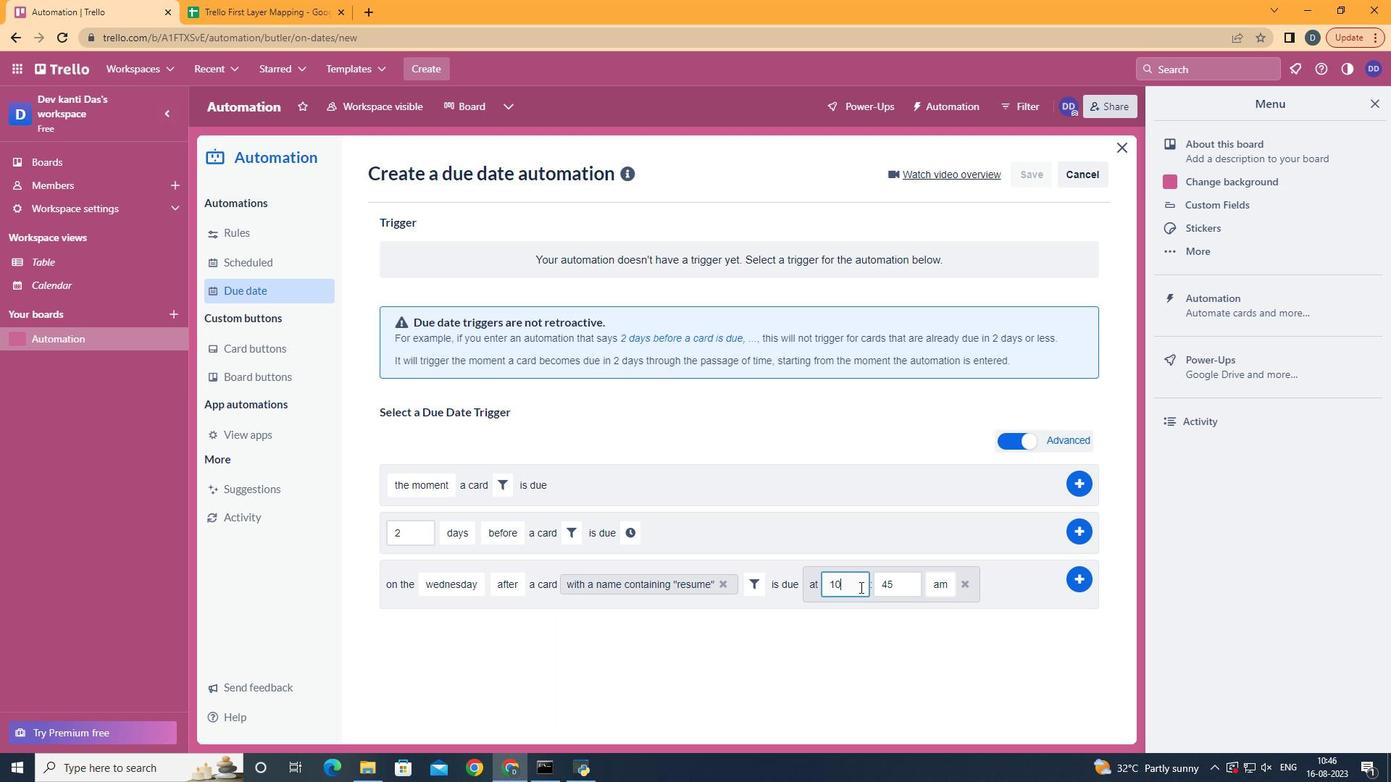 
Action: Key pressed <Key.backspace>1
Screenshot: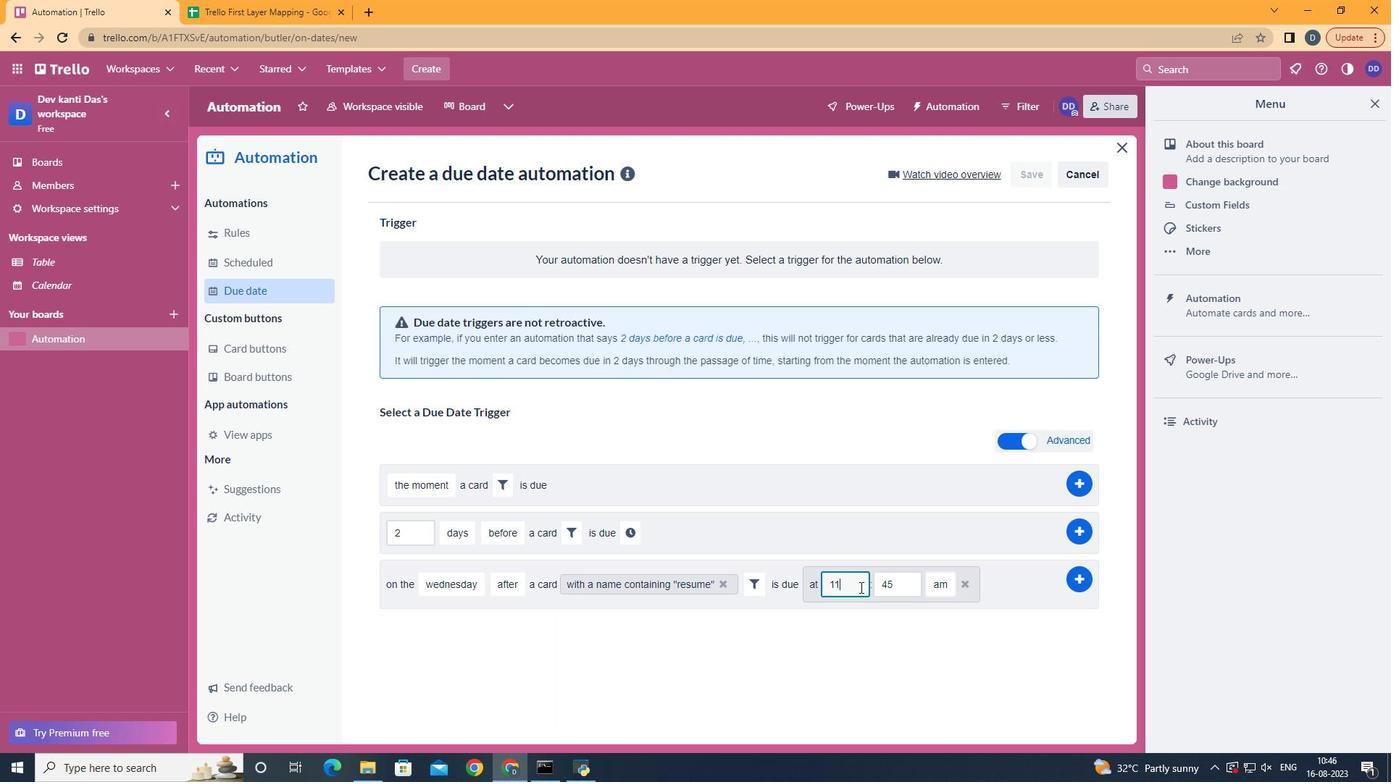 
Action: Mouse moved to (910, 599)
Screenshot: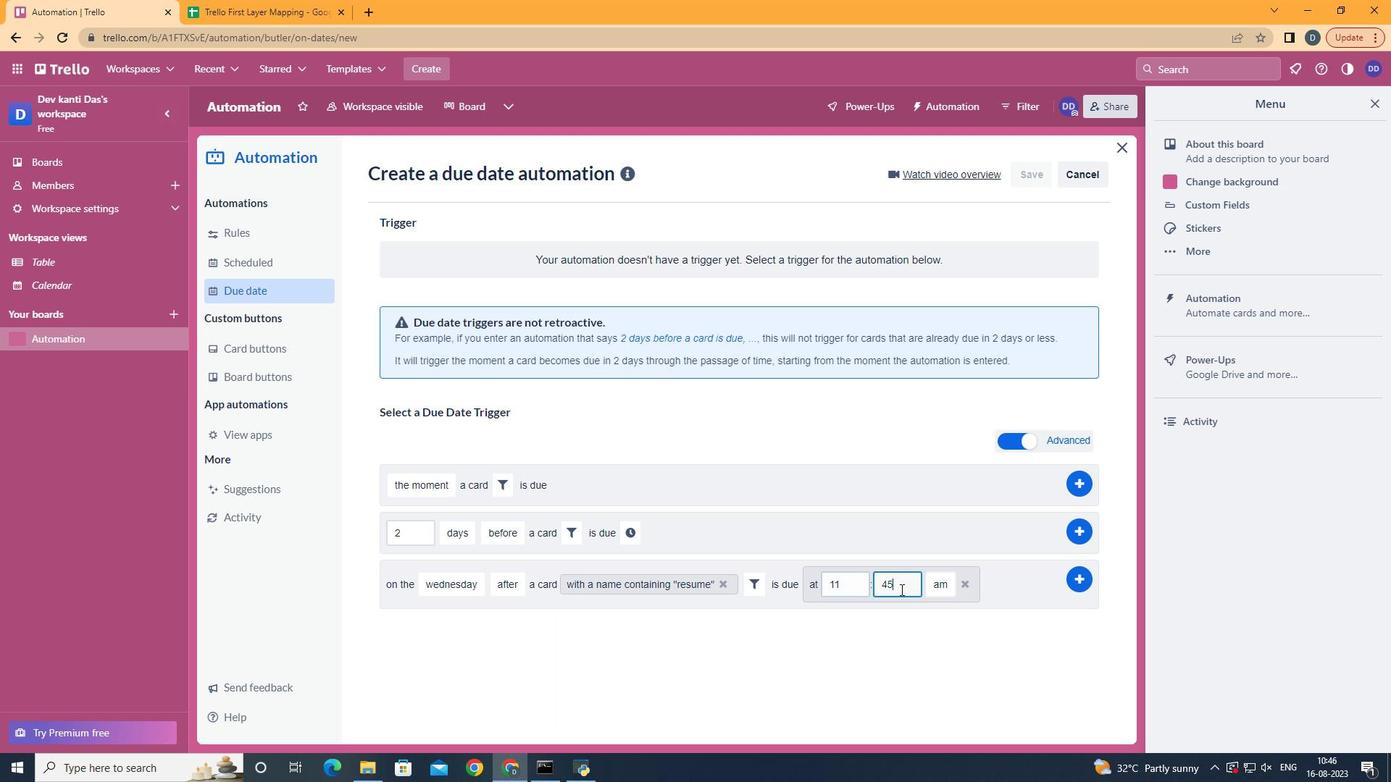 
Action: Mouse pressed left at (910, 599)
Screenshot: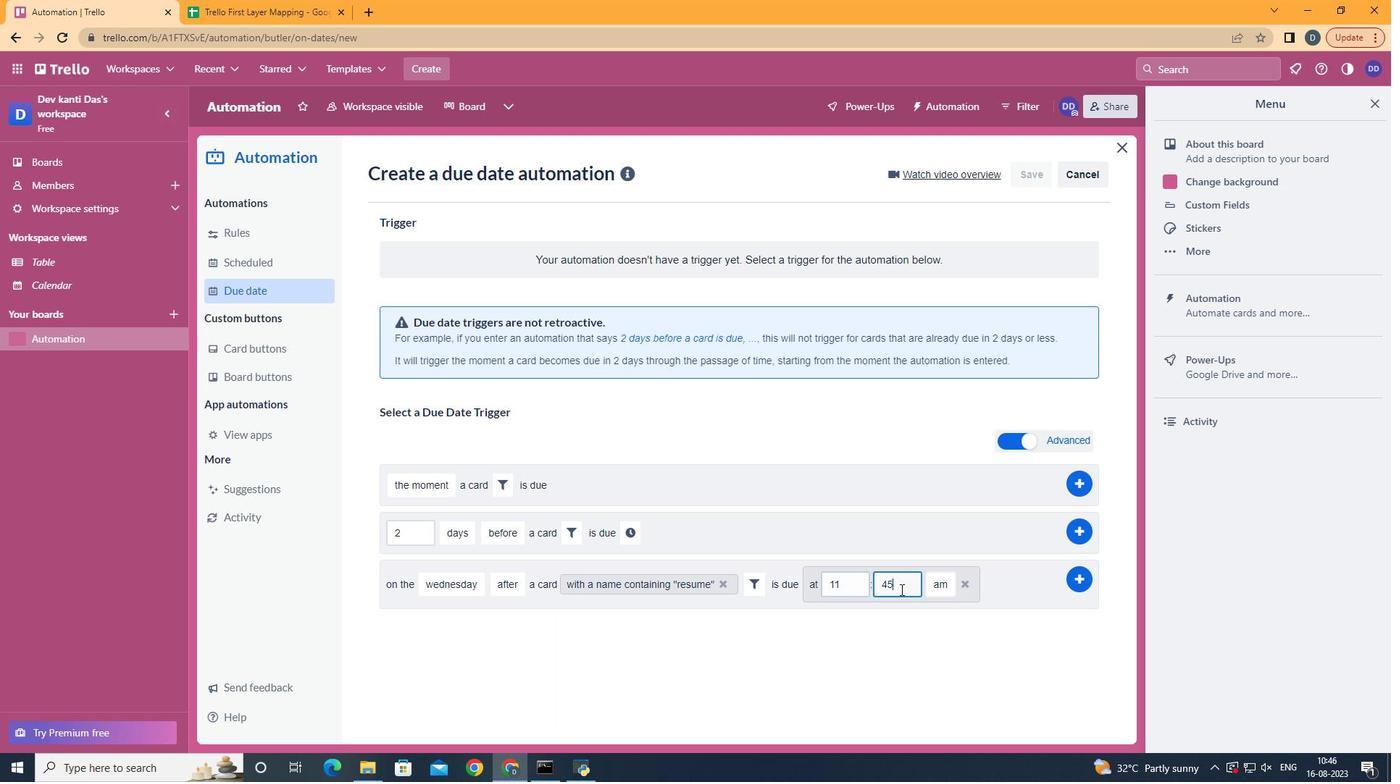 
Action: Key pressed <Key.backspace><Key.backspace>00
Screenshot: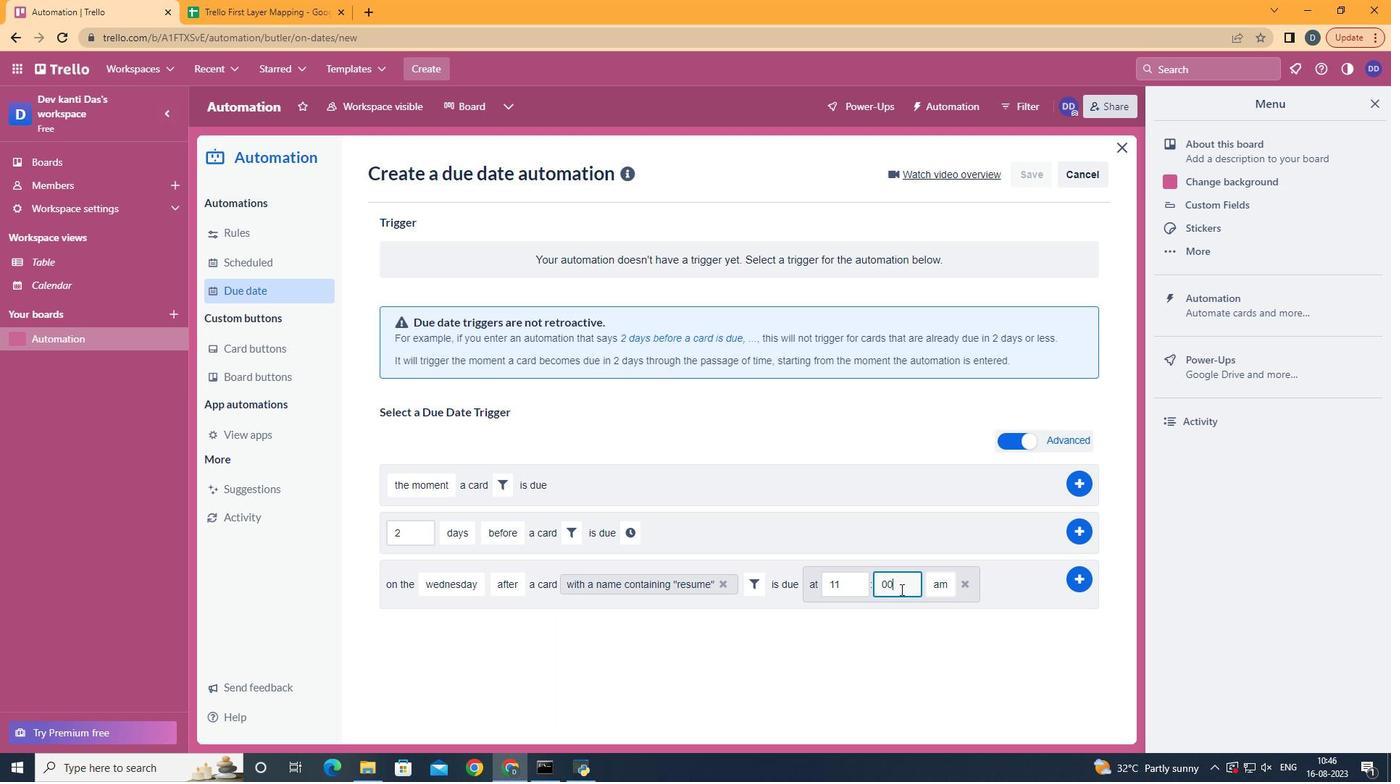 
Action: Mouse moved to (1097, 597)
Screenshot: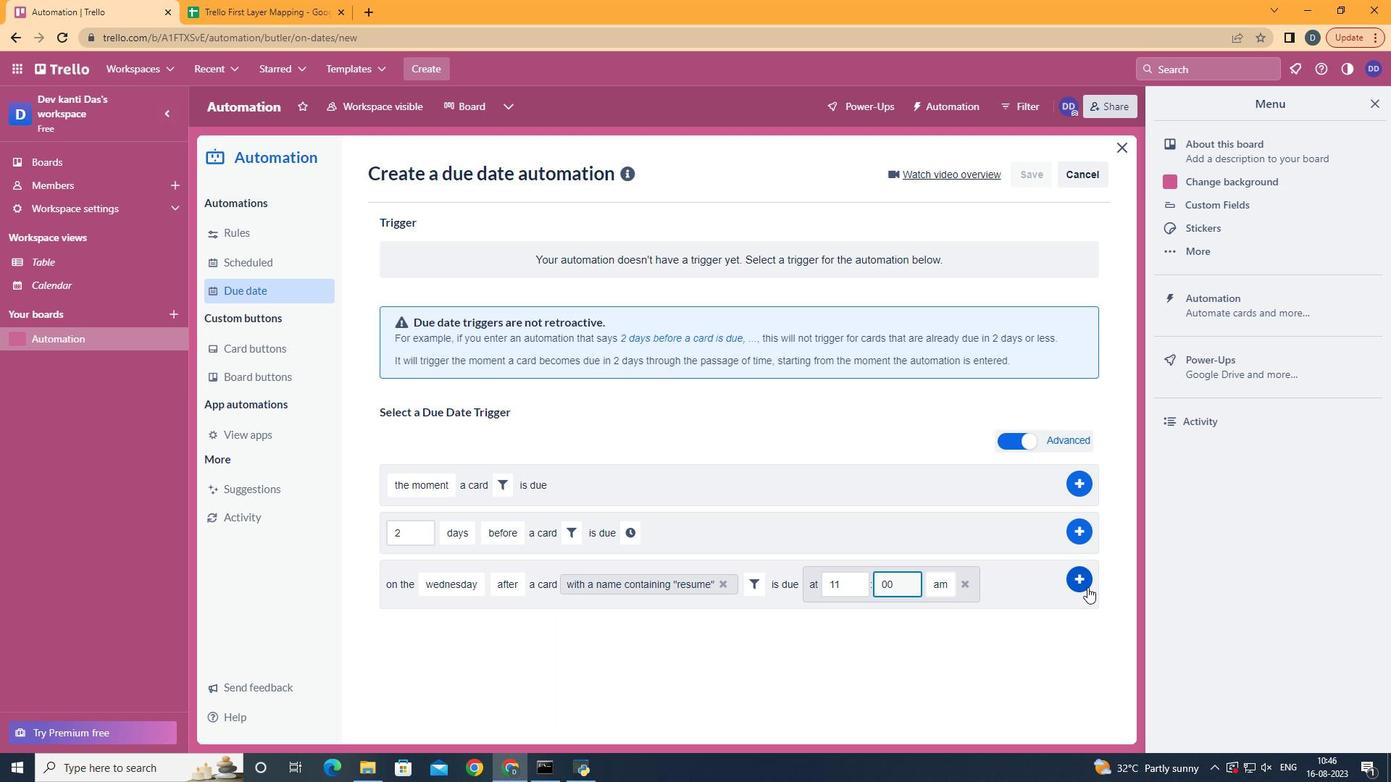 
Action: Mouse pressed left at (1097, 597)
Screenshot: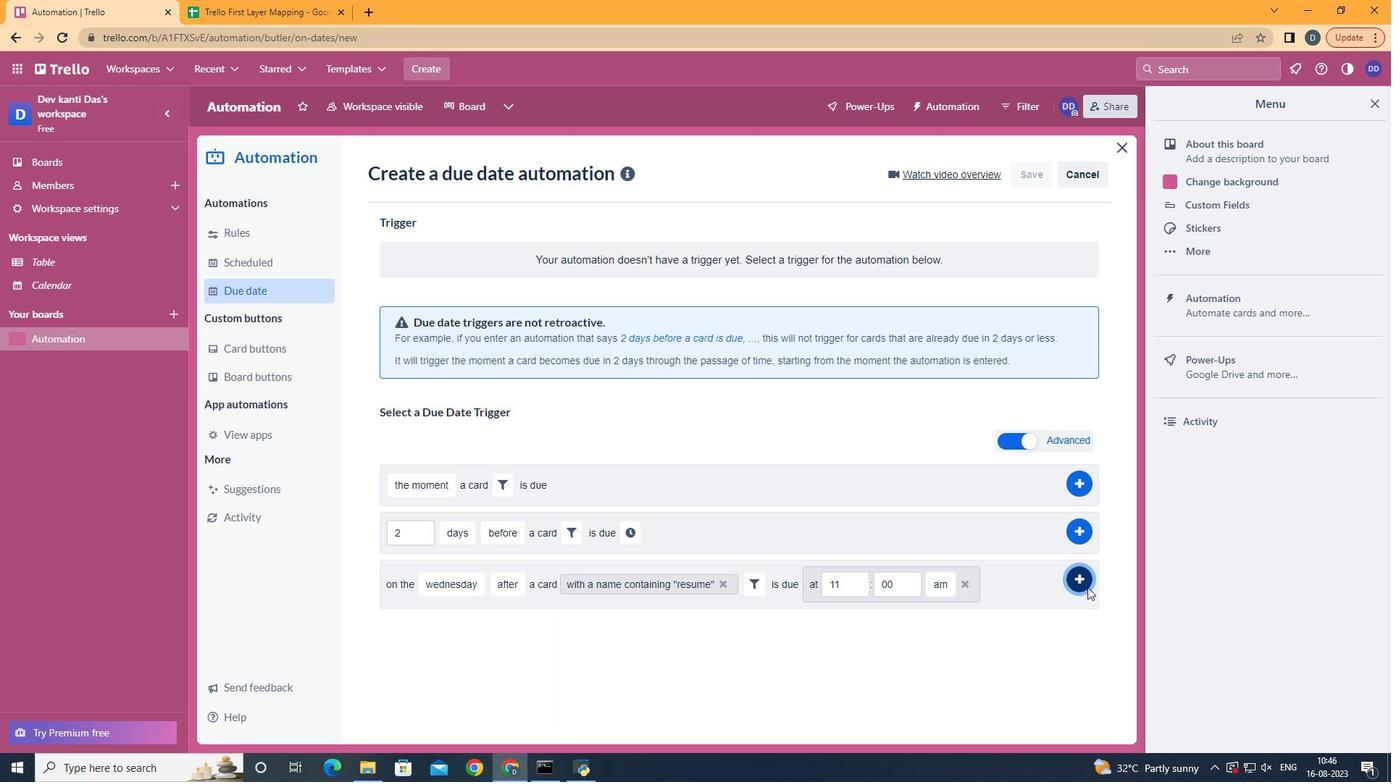 
